 Task: In the Company harvard.edu, schedule a meeting with title: 'Collaborative Discussion', Select date: '28 July, 2023', select start time: 5:00:PM. Add location on call (786) 555-4409 with meeting description: For further discussion on products, kindly join the meeting. Add attendees from company's contact and save.. Logged in from softage.10@softage.net
Action: Mouse moved to (70, 55)
Screenshot: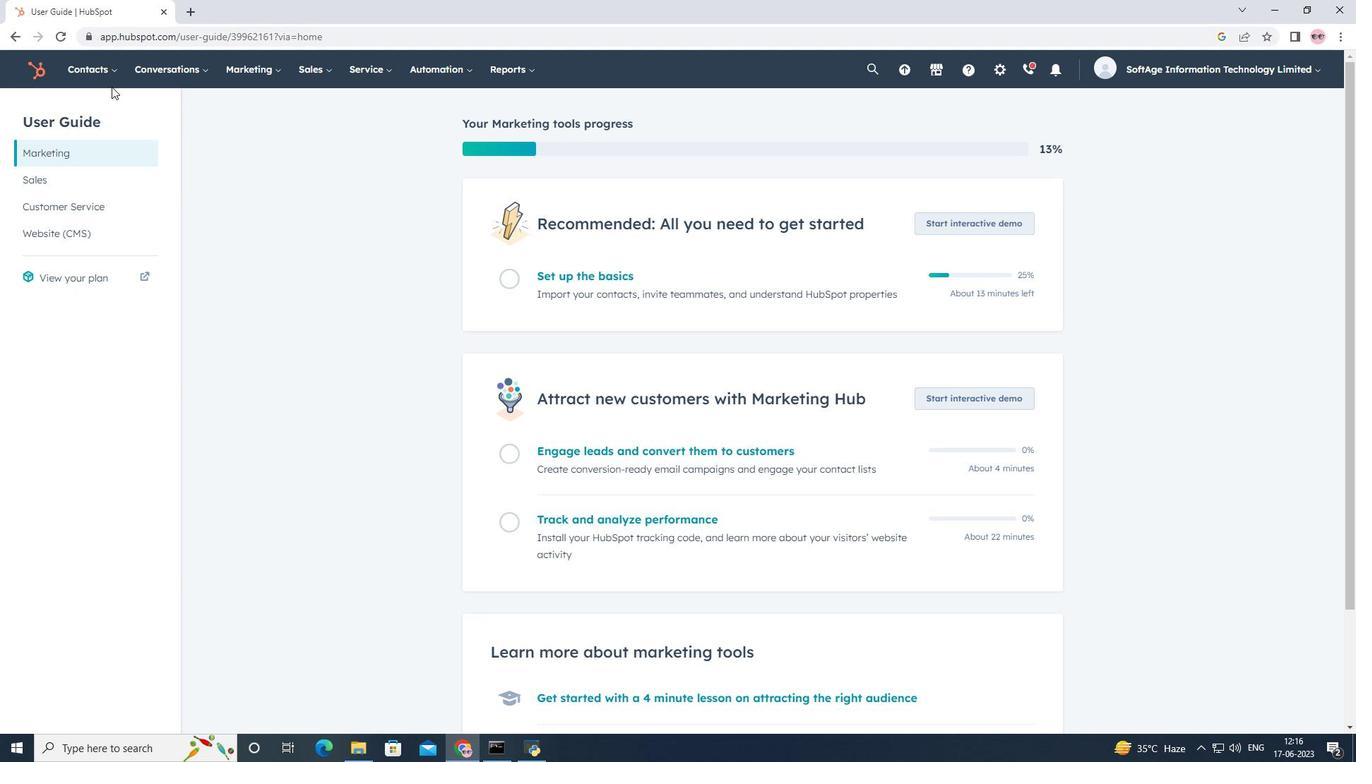 
Action: Mouse pressed left at (70, 55)
Screenshot: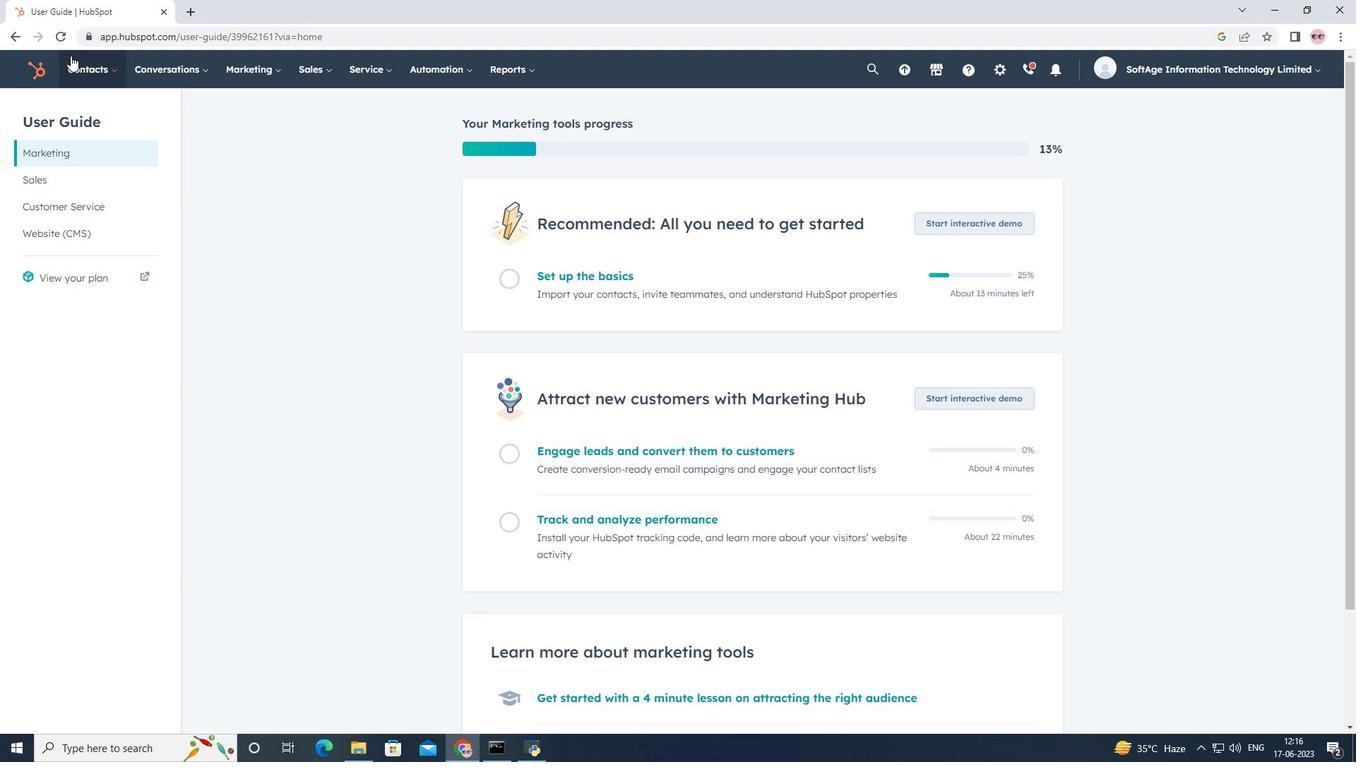 
Action: Mouse moved to (121, 132)
Screenshot: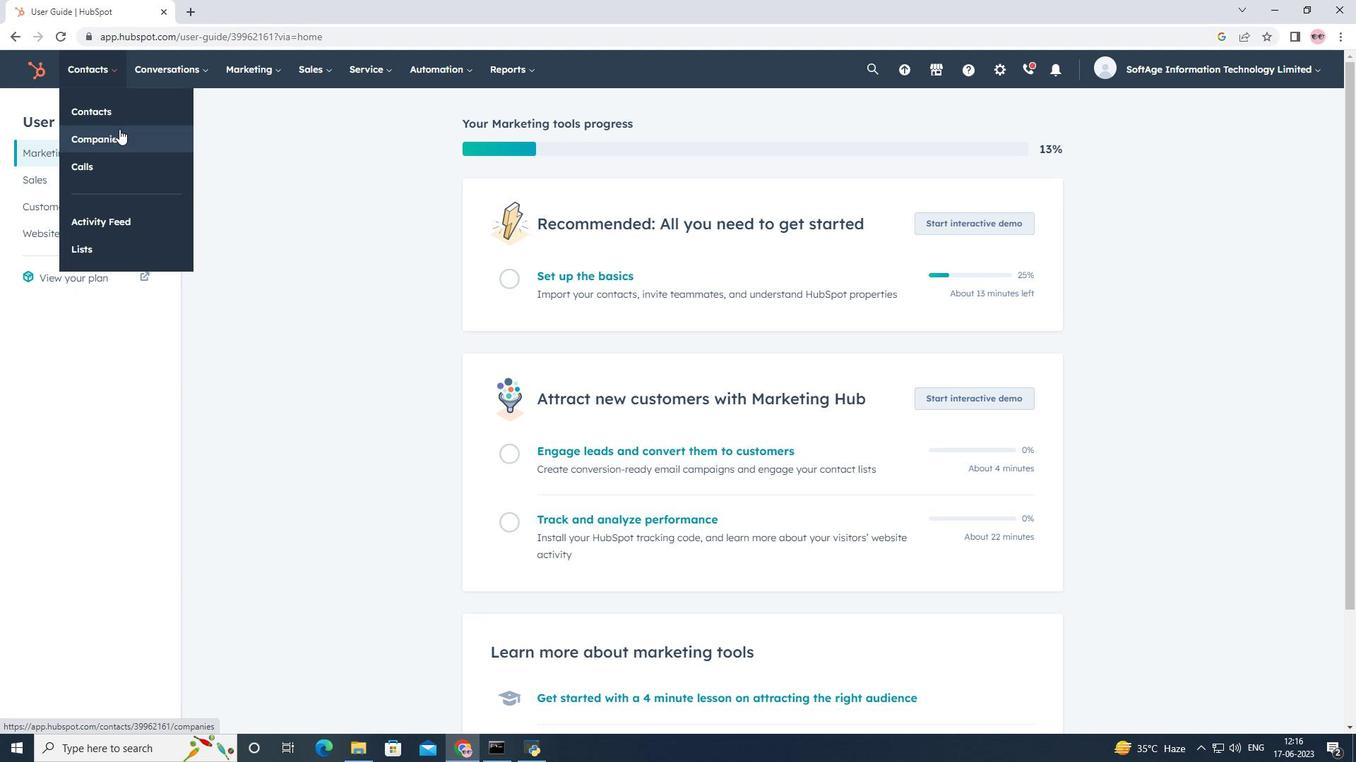 
Action: Mouse pressed left at (121, 132)
Screenshot: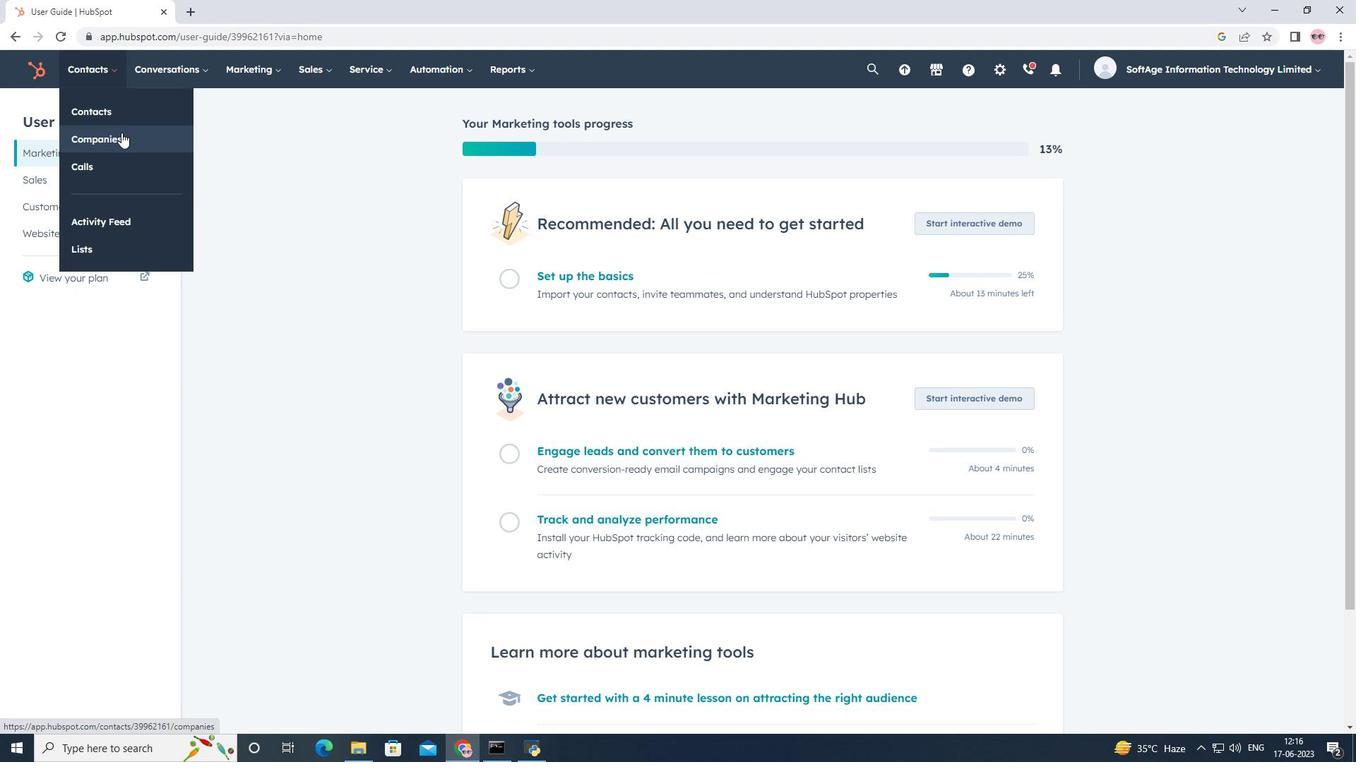 
Action: Mouse moved to (164, 228)
Screenshot: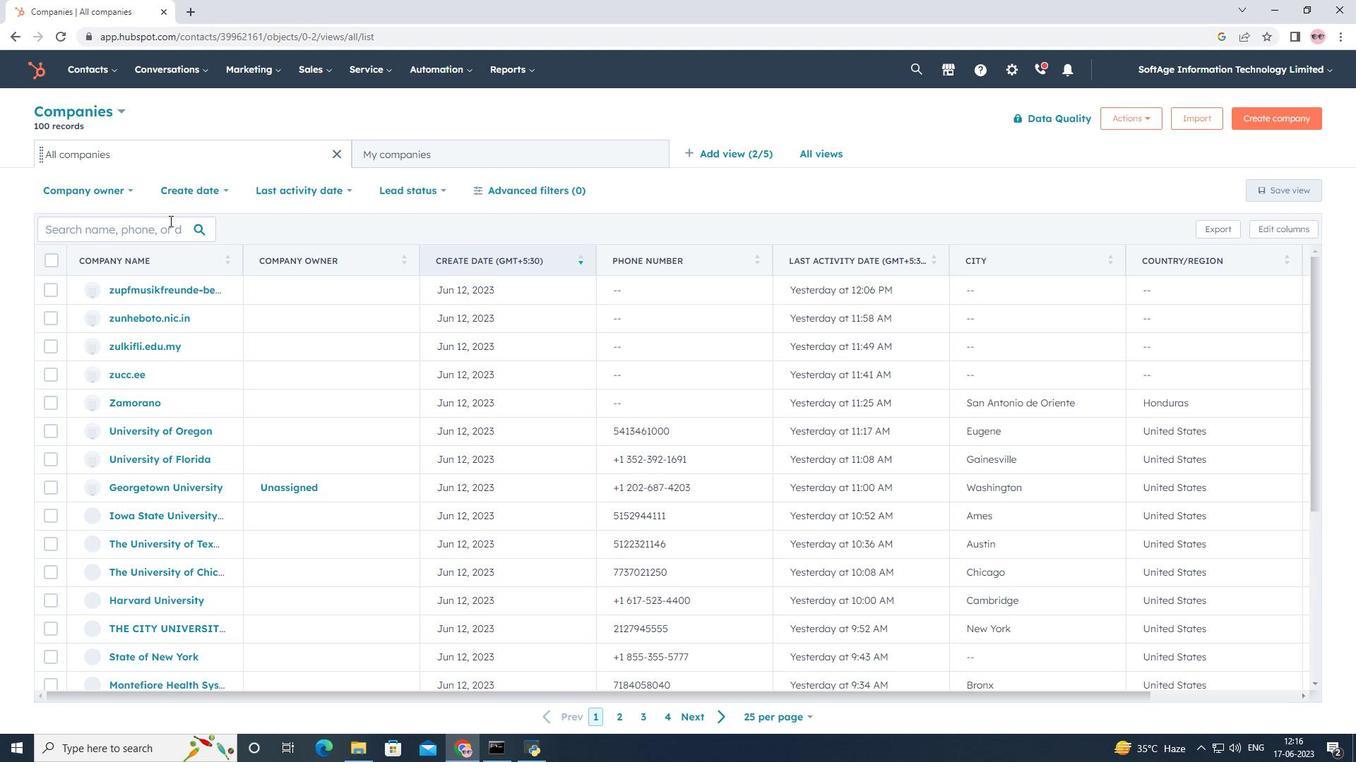 
Action: Mouse pressed left at (164, 228)
Screenshot: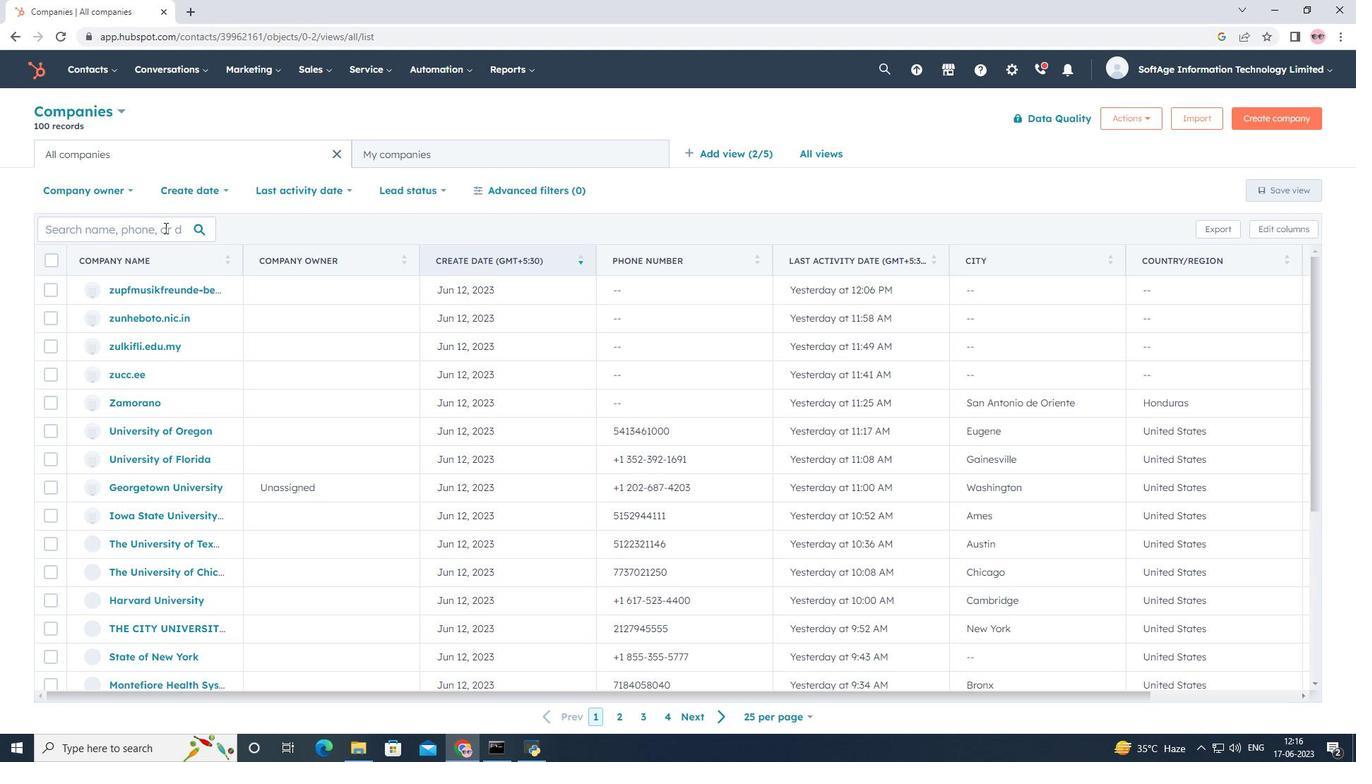 
Action: Key pressed harvard.edu
Screenshot: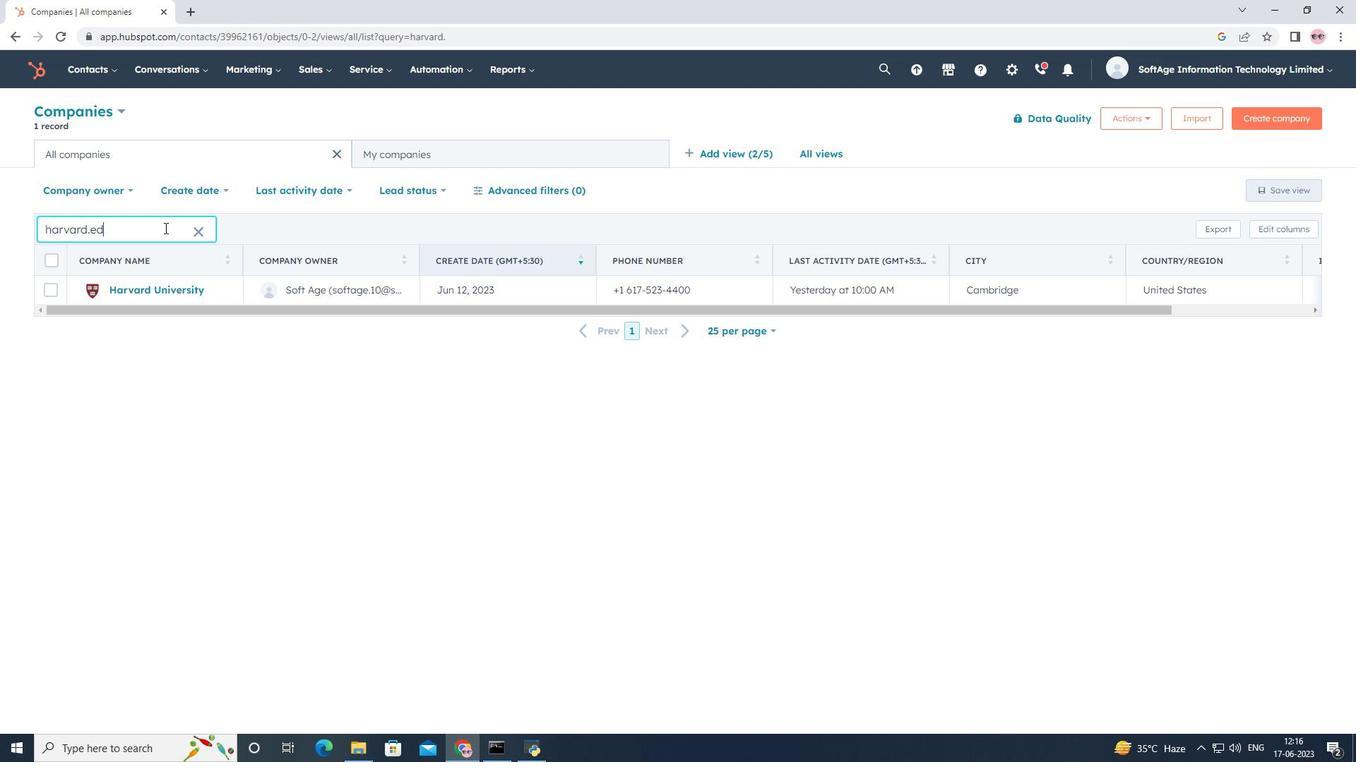 
Action: Mouse moved to (134, 288)
Screenshot: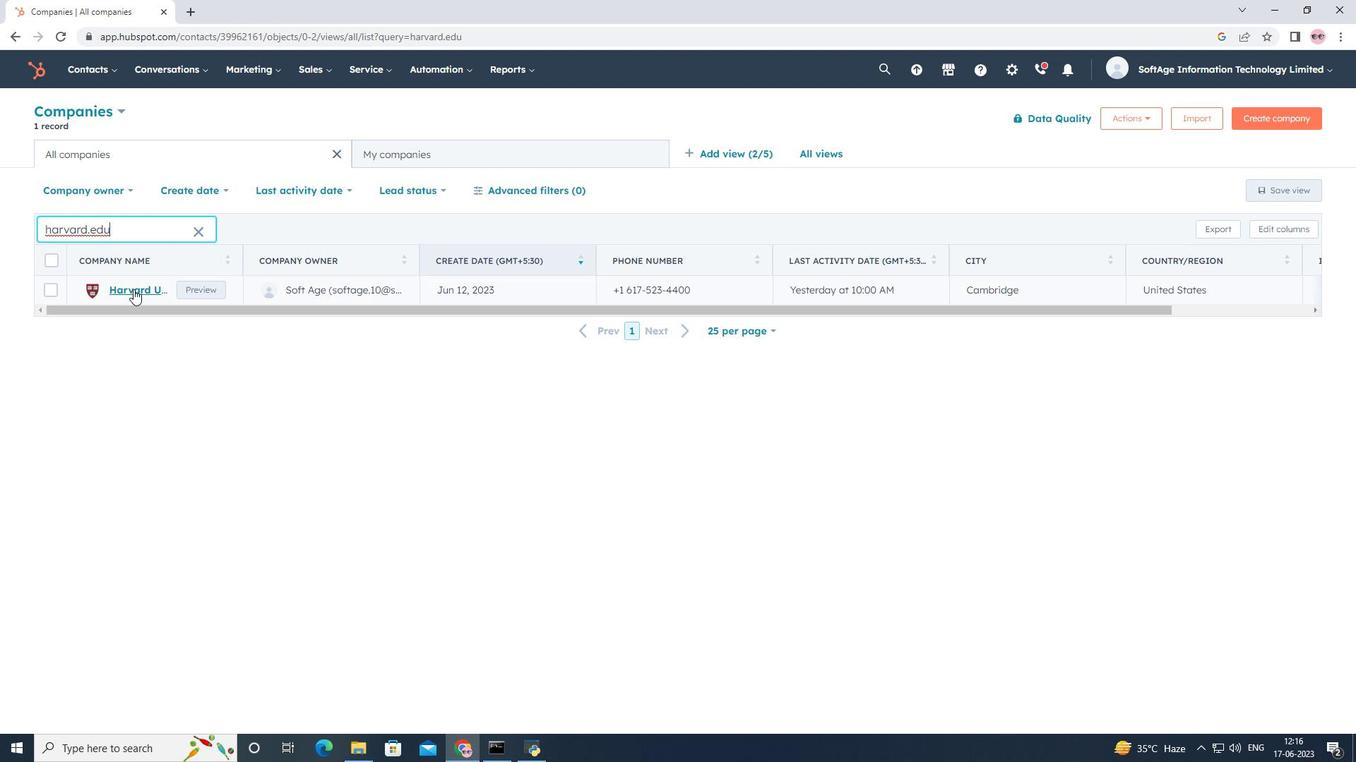 
Action: Mouse pressed left at (134, 288)
Screenshot: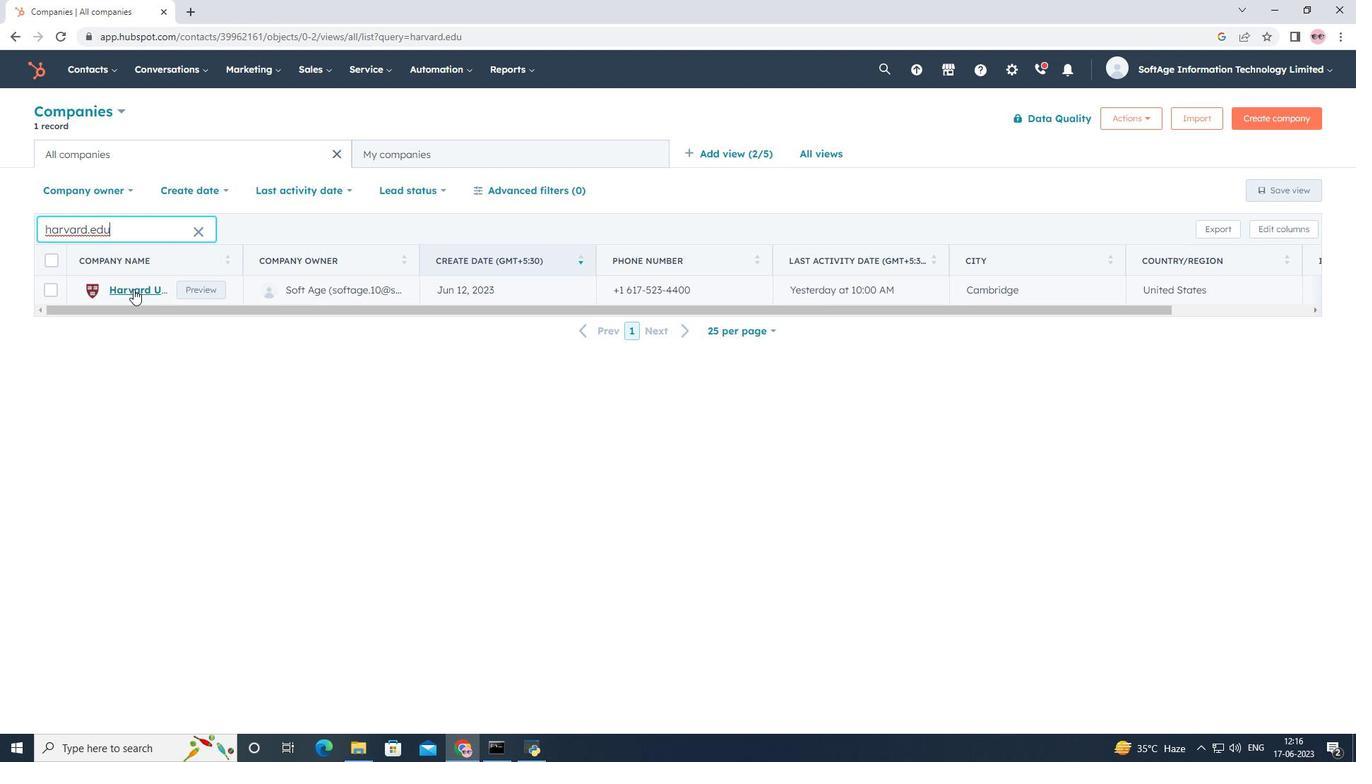 
Action: Mouse moved to (224, 233)
Screenshot: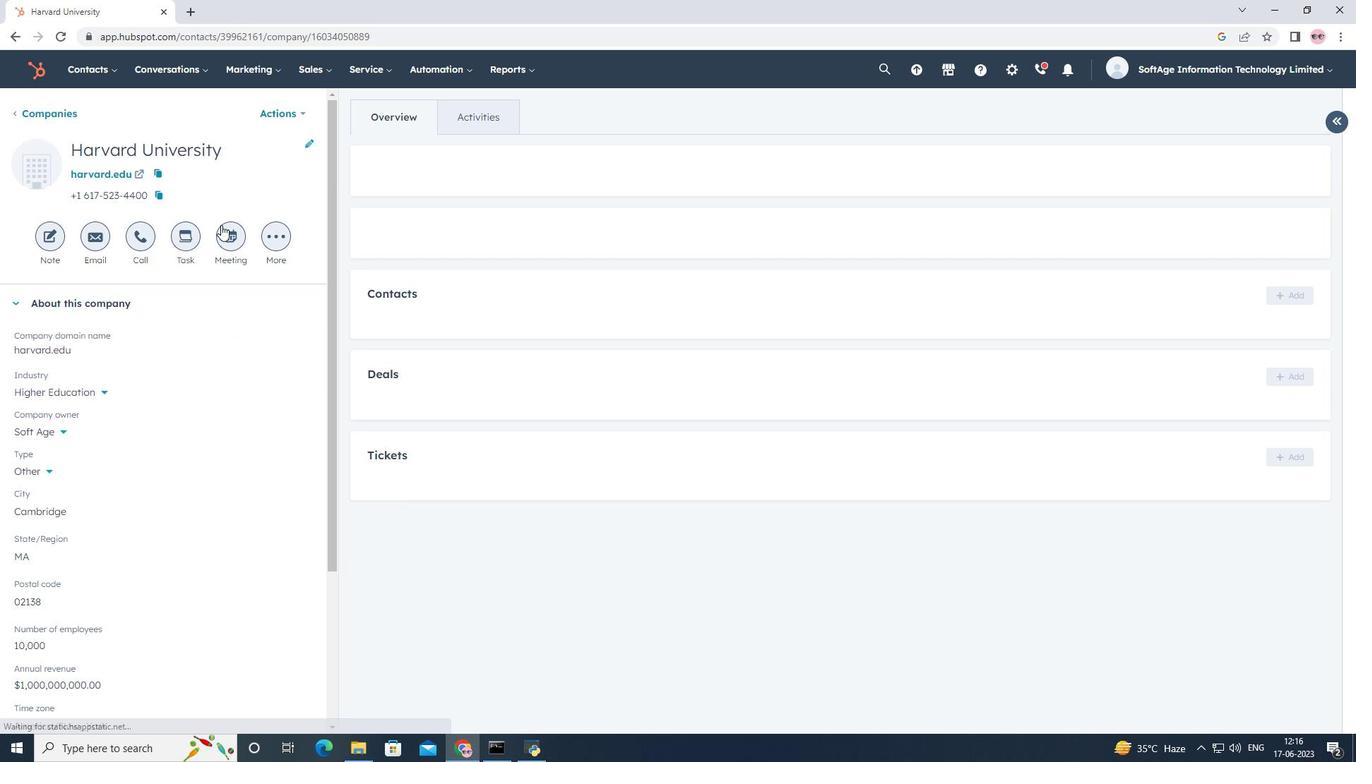 
Action: Mouse pressed left at (224, 233)
Screenshot: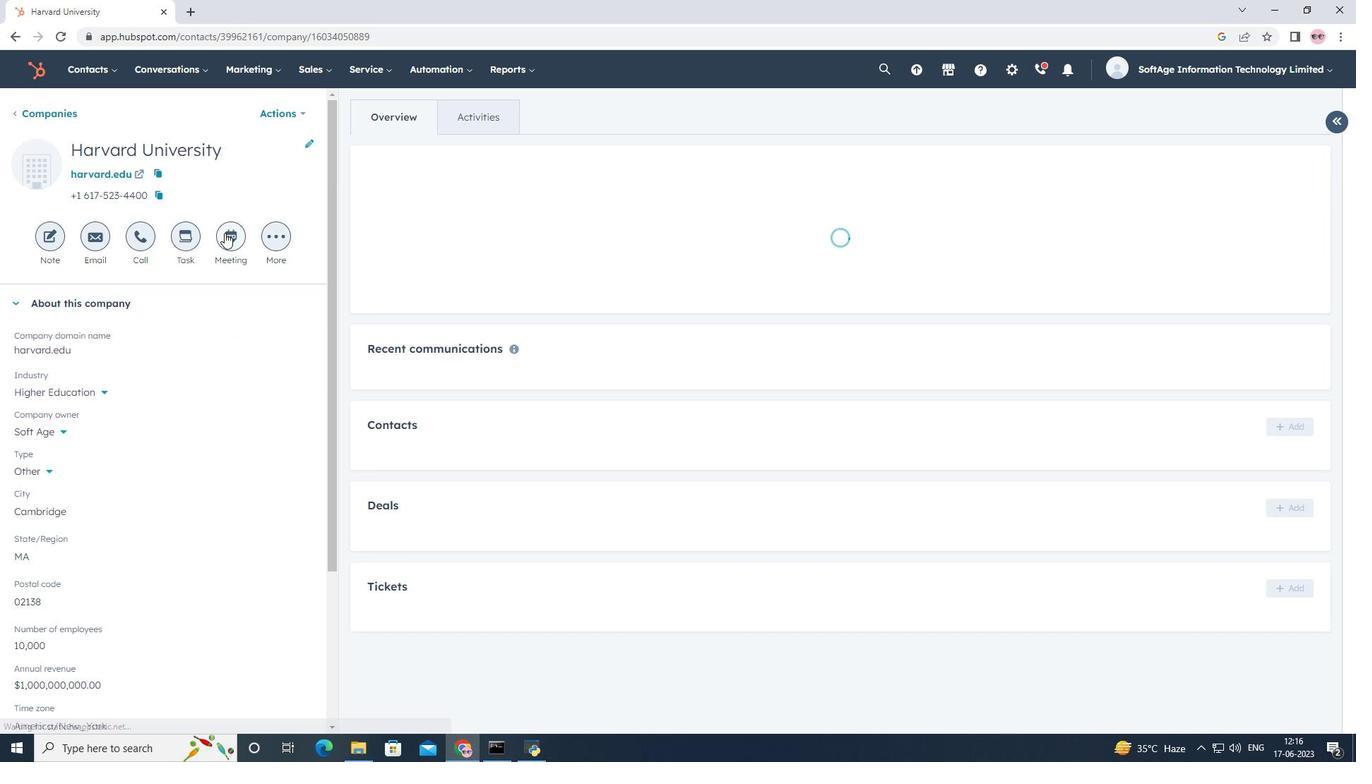
Action: Mouse moved to (308, 215)
Screenshot: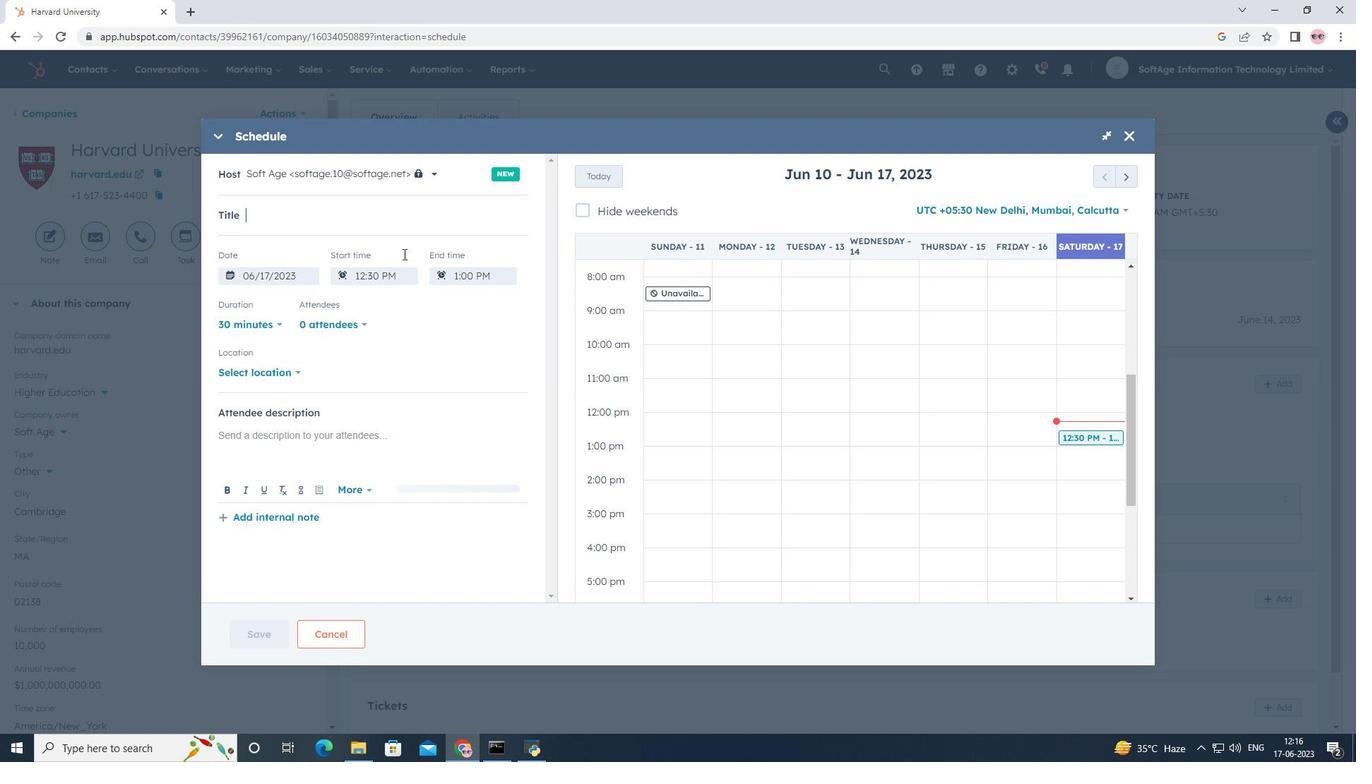 
Action: Mouse pressed left at (308, 215)
Screenshot: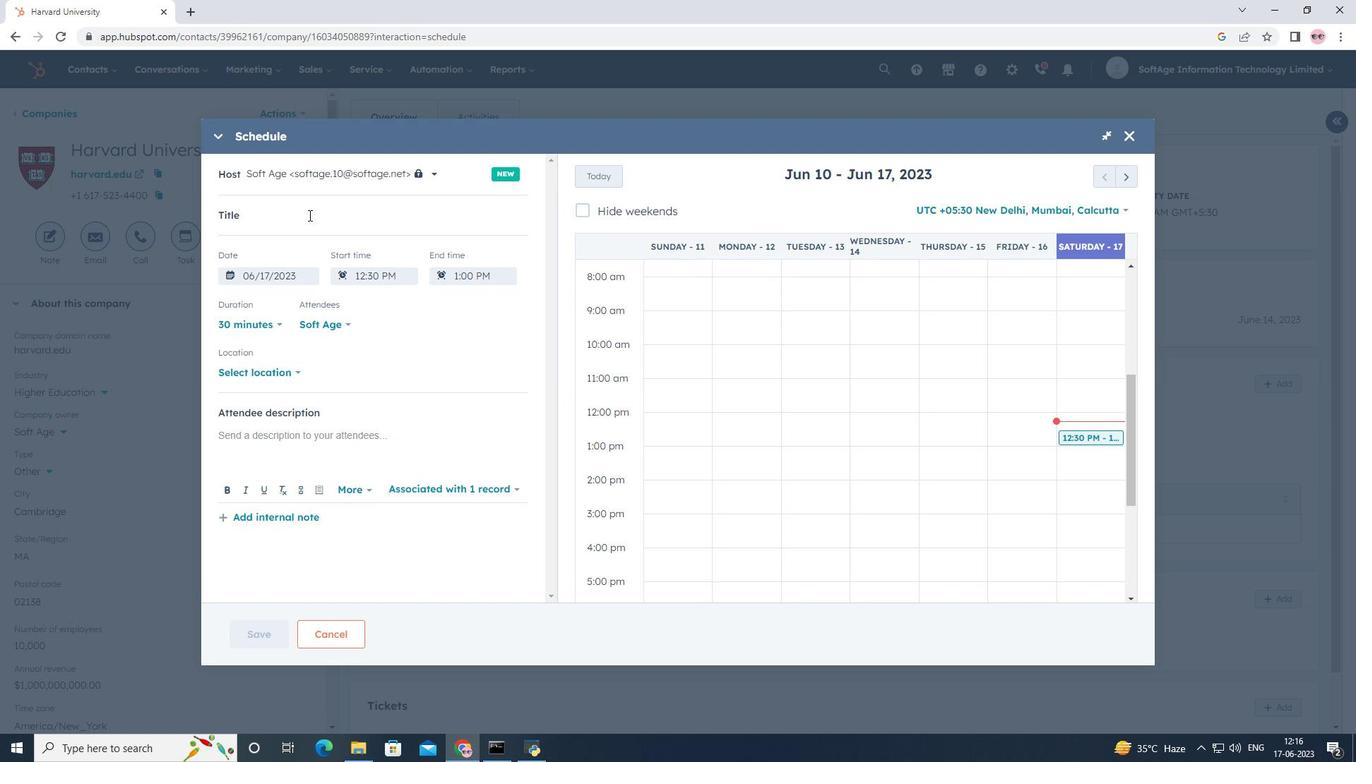 
Action: Key pressed <Key.shift><Key.shift>Collaborative<Key.space><Key.shift>Discussion
Screenshot: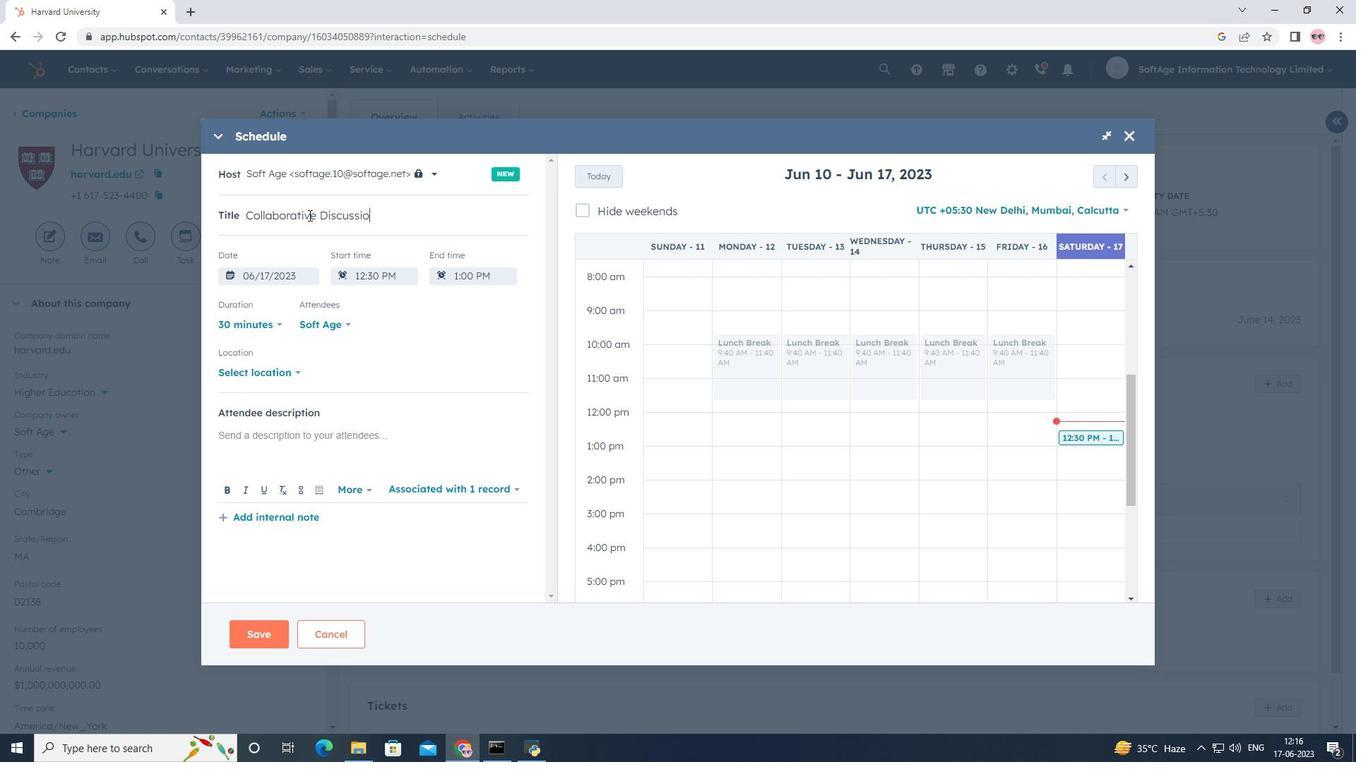 
Action: Mouse moved to (1130, 173)
Screenshot: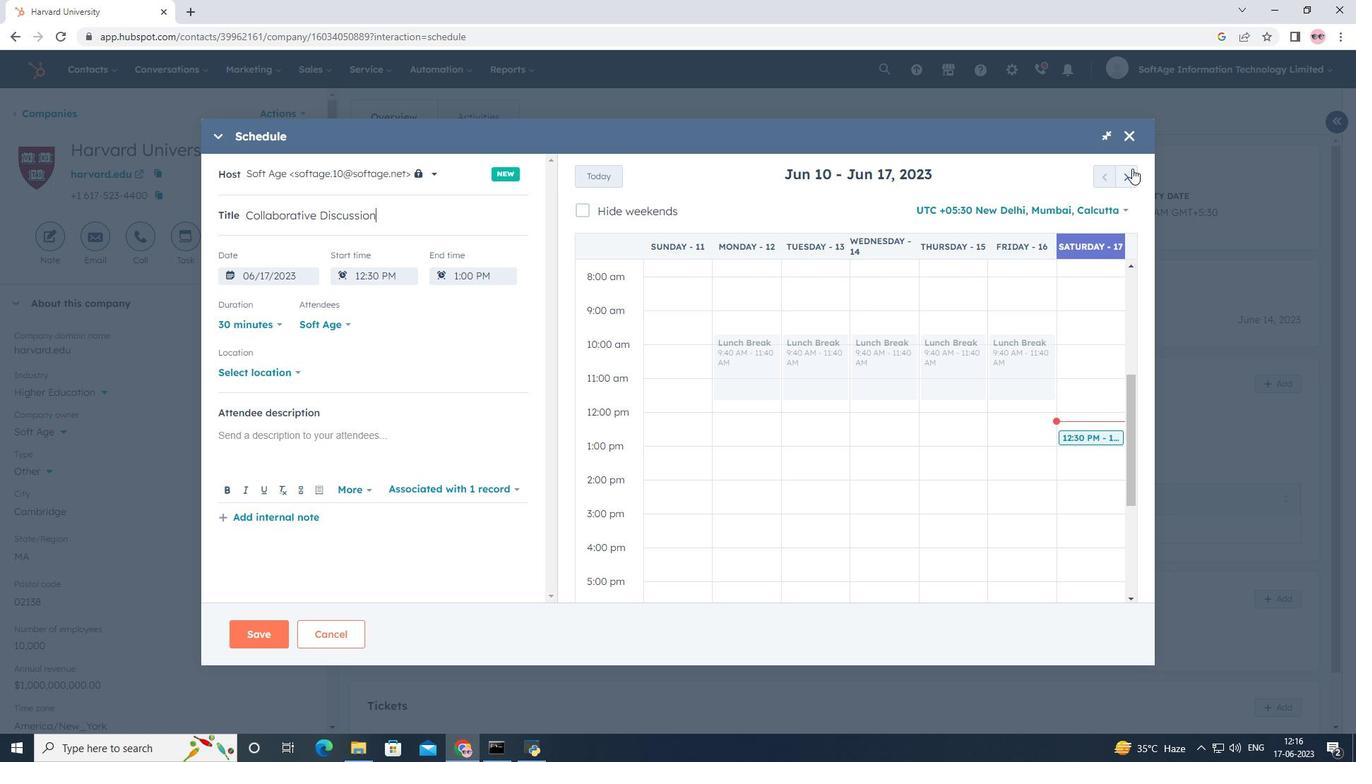 
Action: Mouse pressed left at (1130, 173)
Screenshot: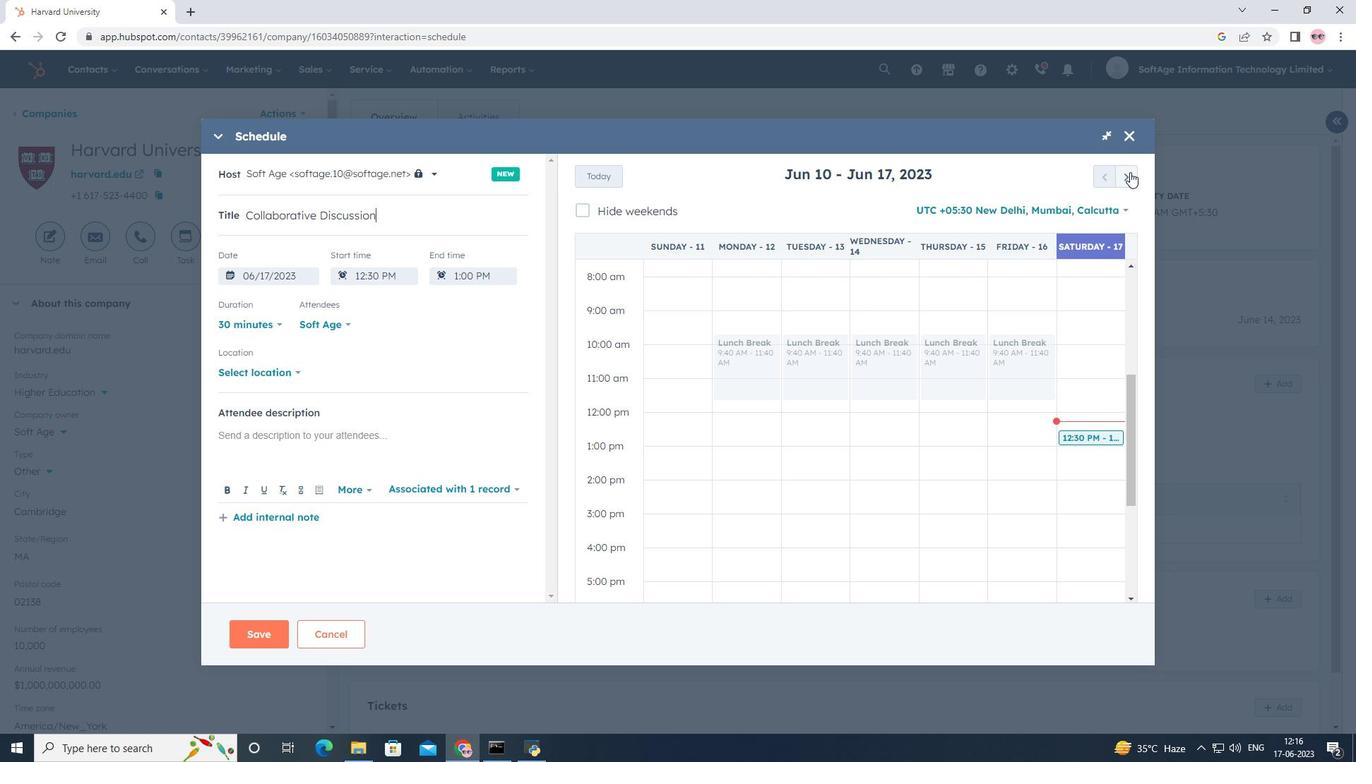 
Action: Mouse pressed left at (1130, 173)
Screenshot: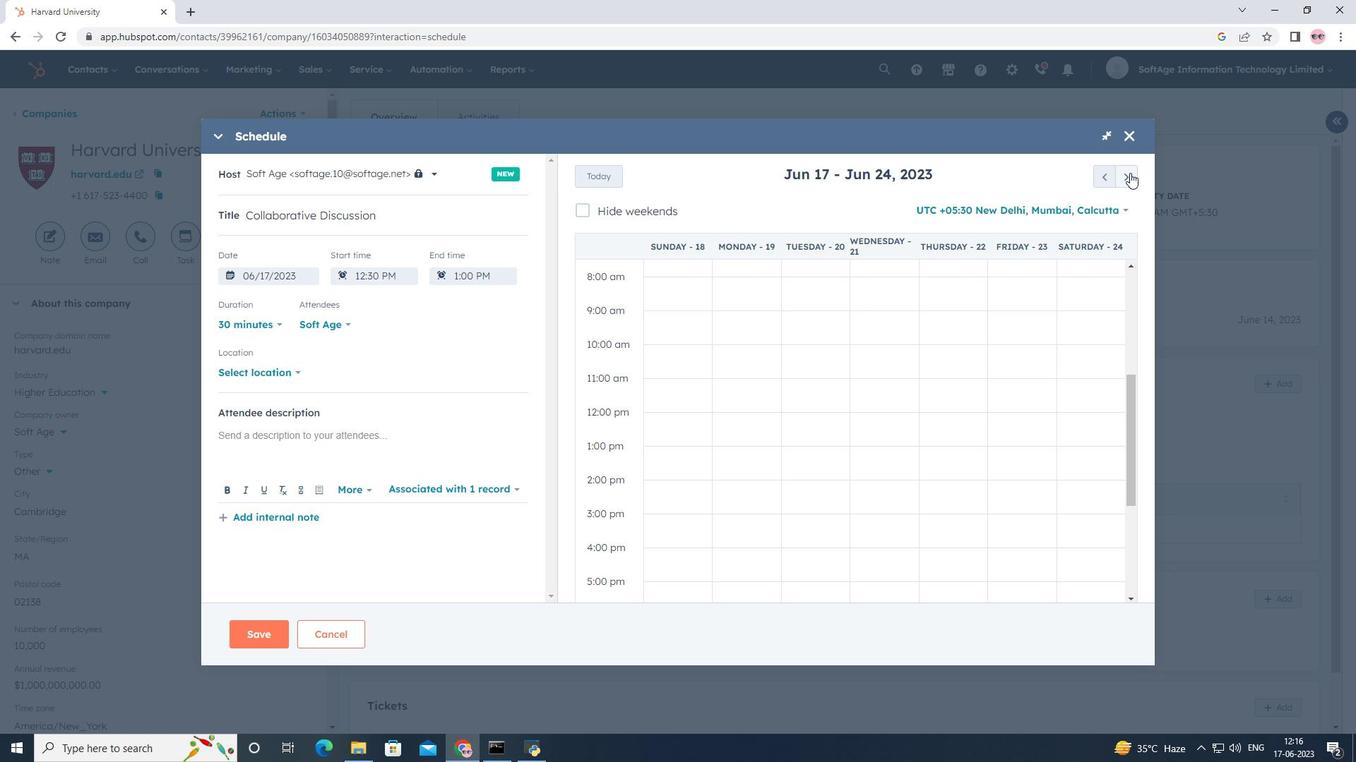 
Action: Mouse pressed left at (1130, 173)
Screenshot: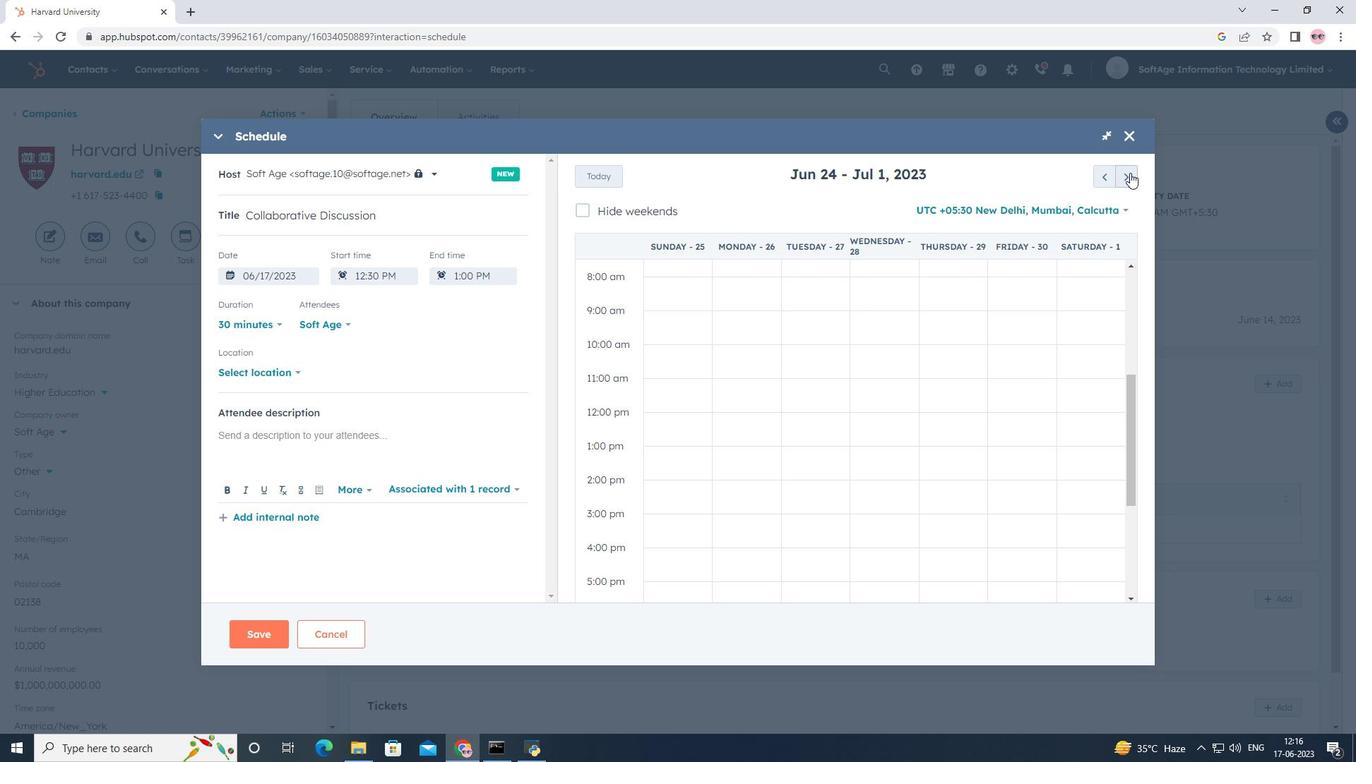 
Action: Mouse pressed left at (1130, 173)
Screenshot: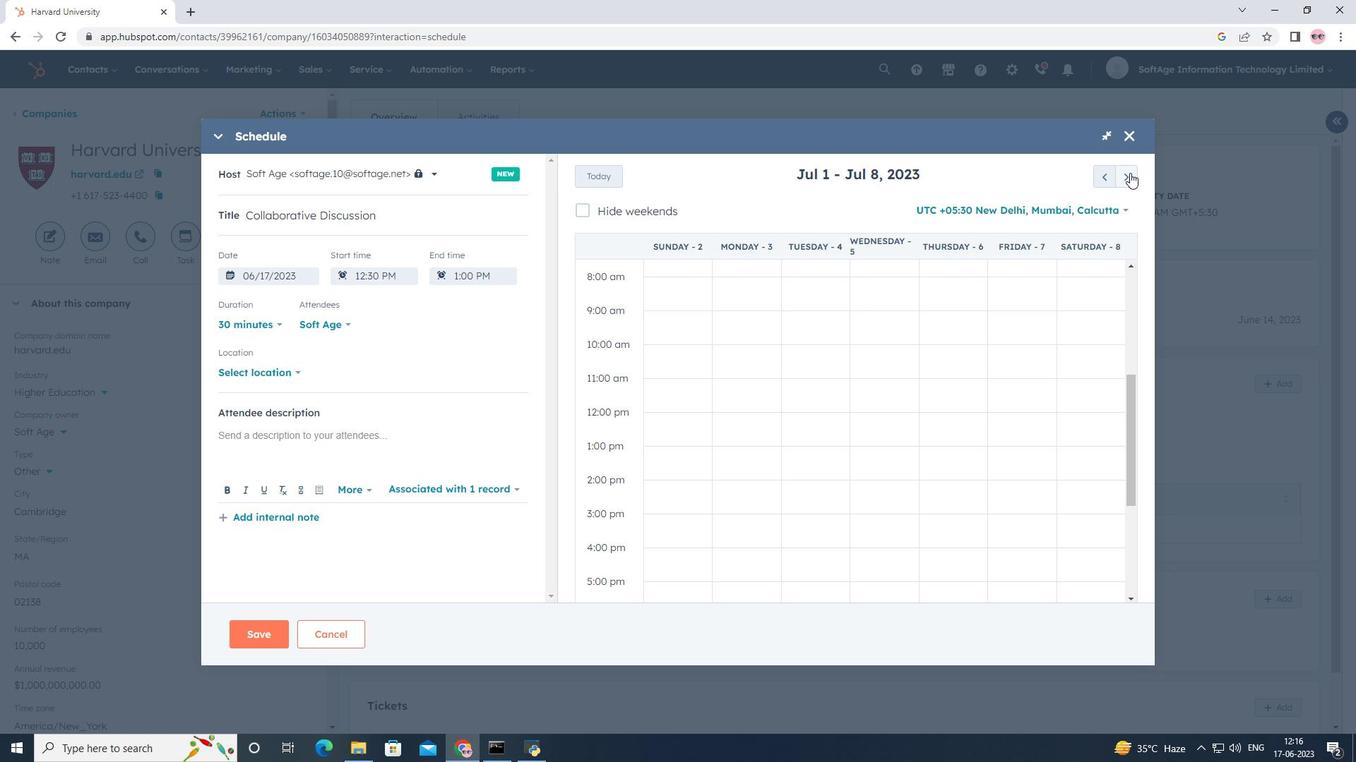 
Action: Mouse pressed left at (1130, 173)
Screenshot: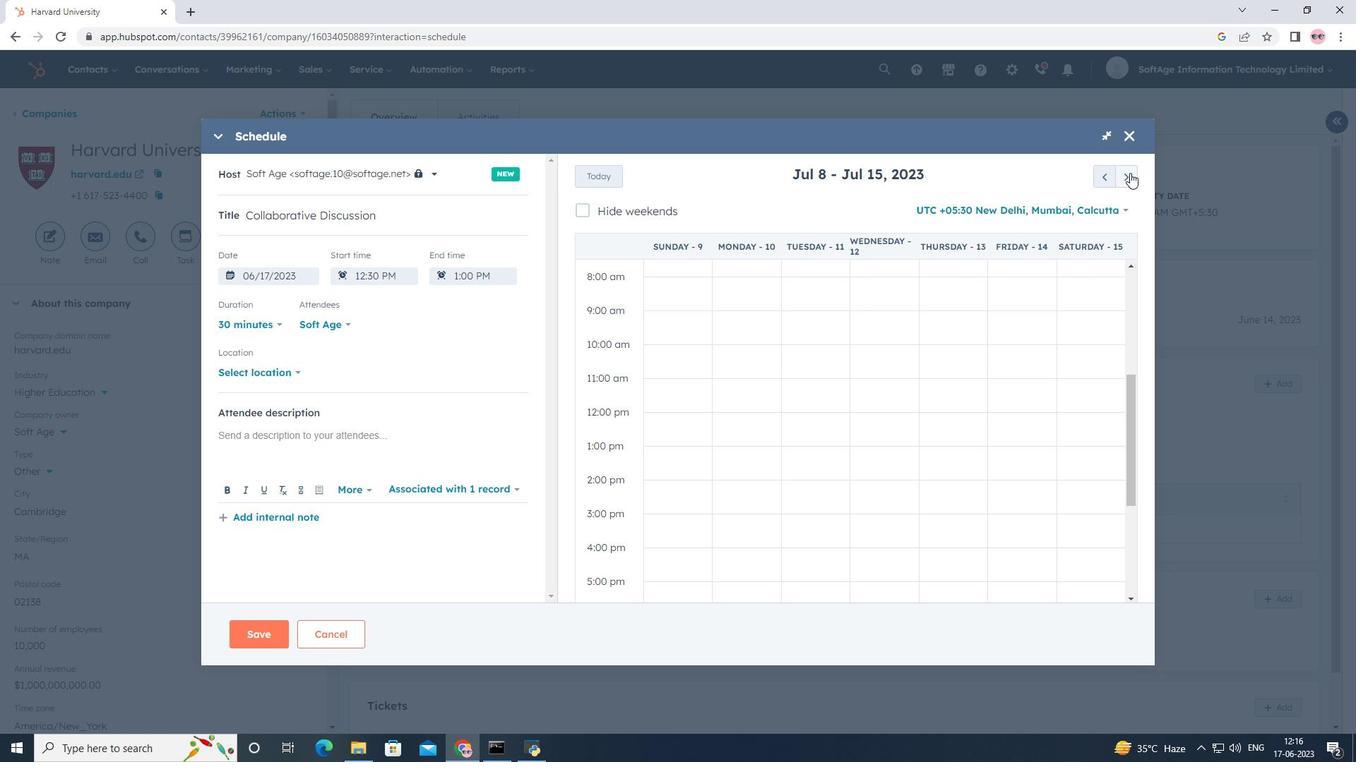
Action: Mouse pressed left at (1130, 173)
Screenshot: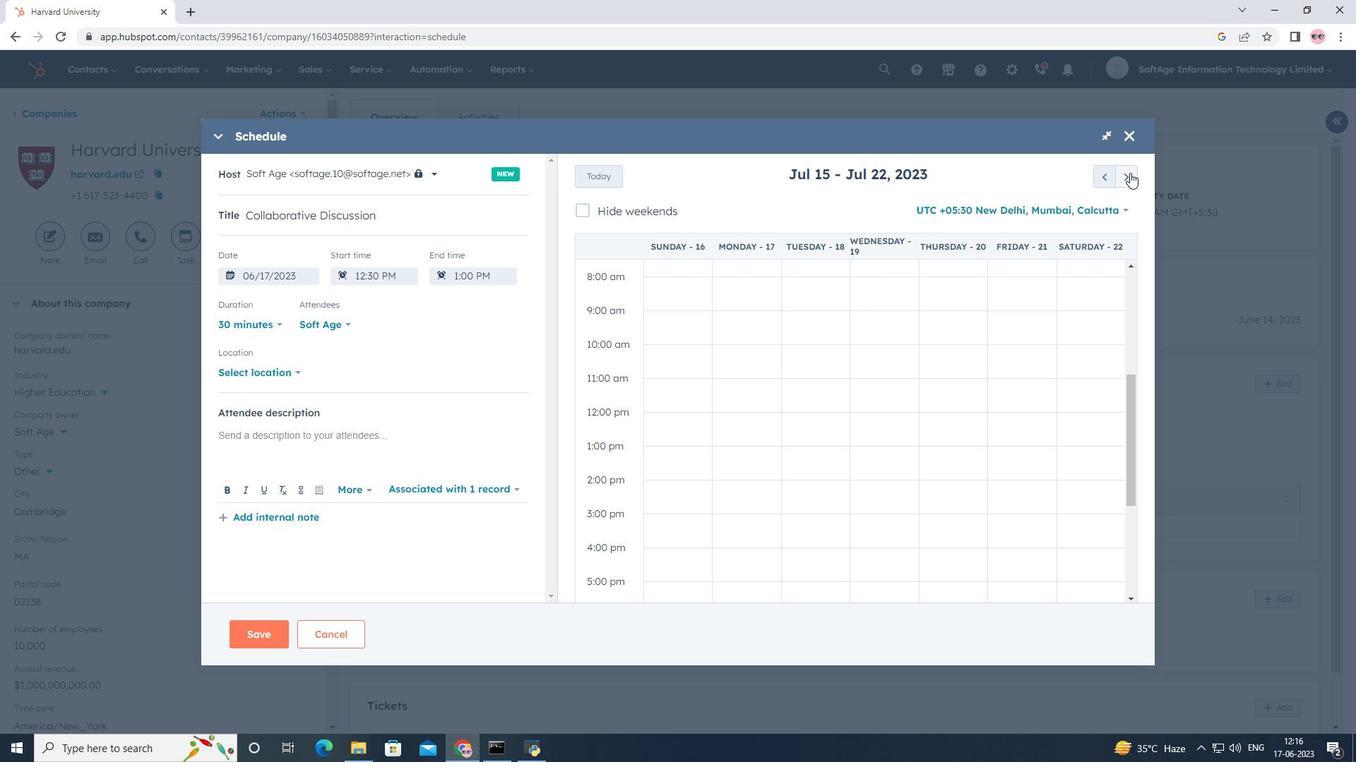 
Action: Mouse moved to (1001, 591)
Screenshot: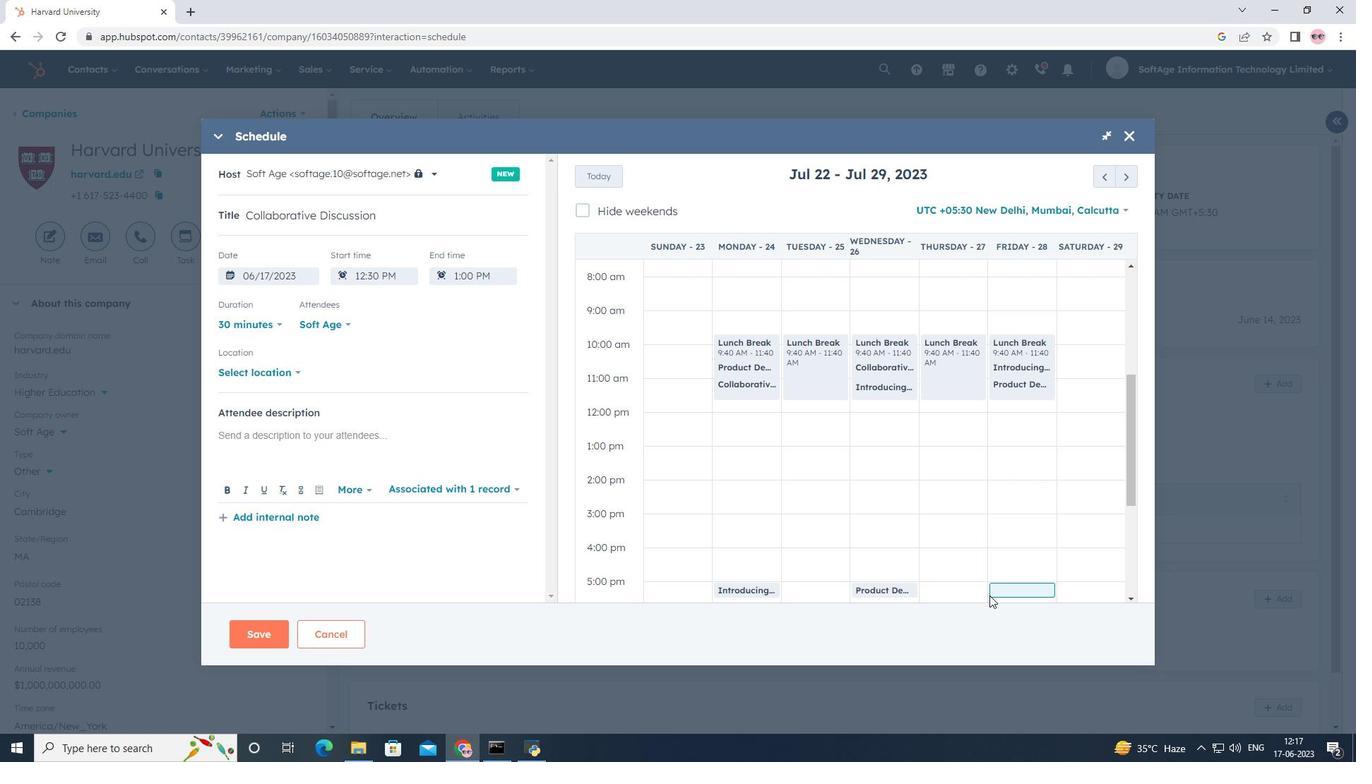 
Action: Mouse pressed left at (1001, 591)
Screenshot: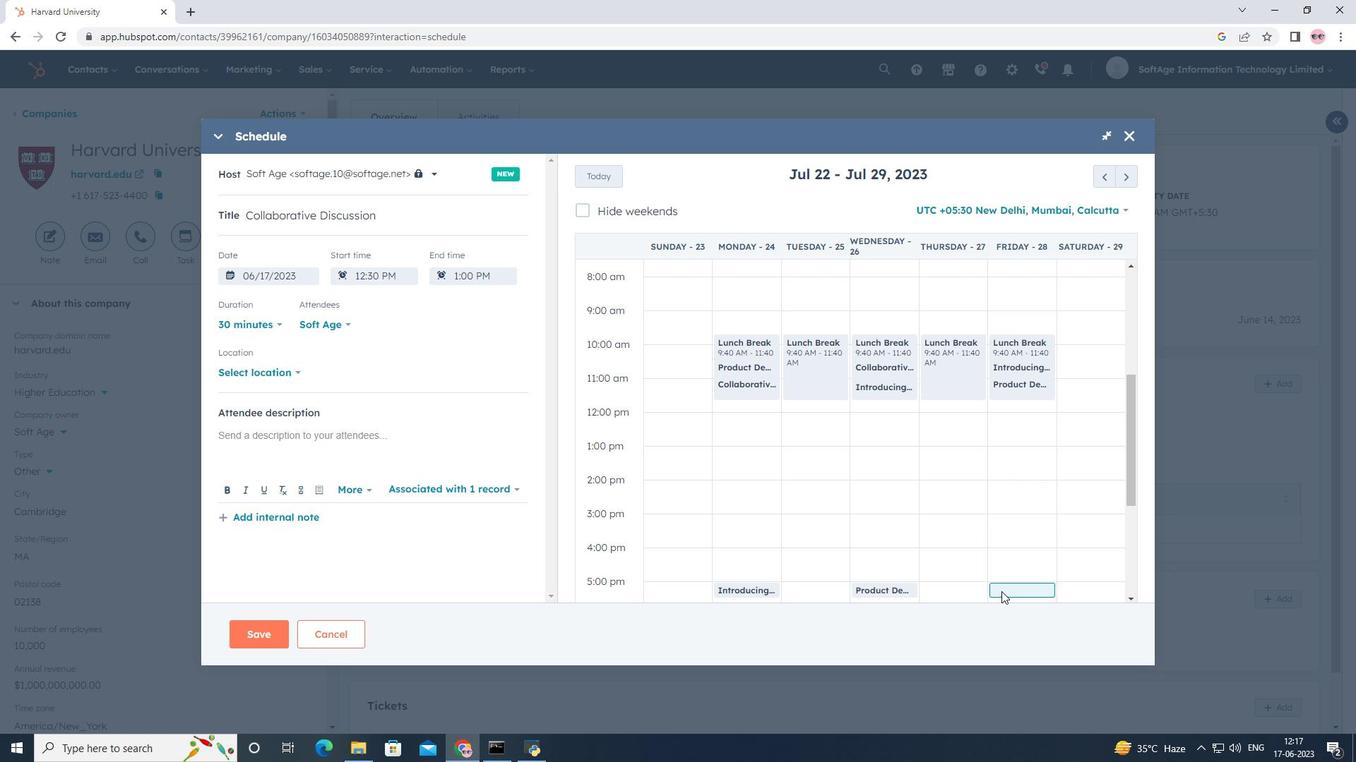 
Action: Mouse moved to (276, 372)
Screenshot: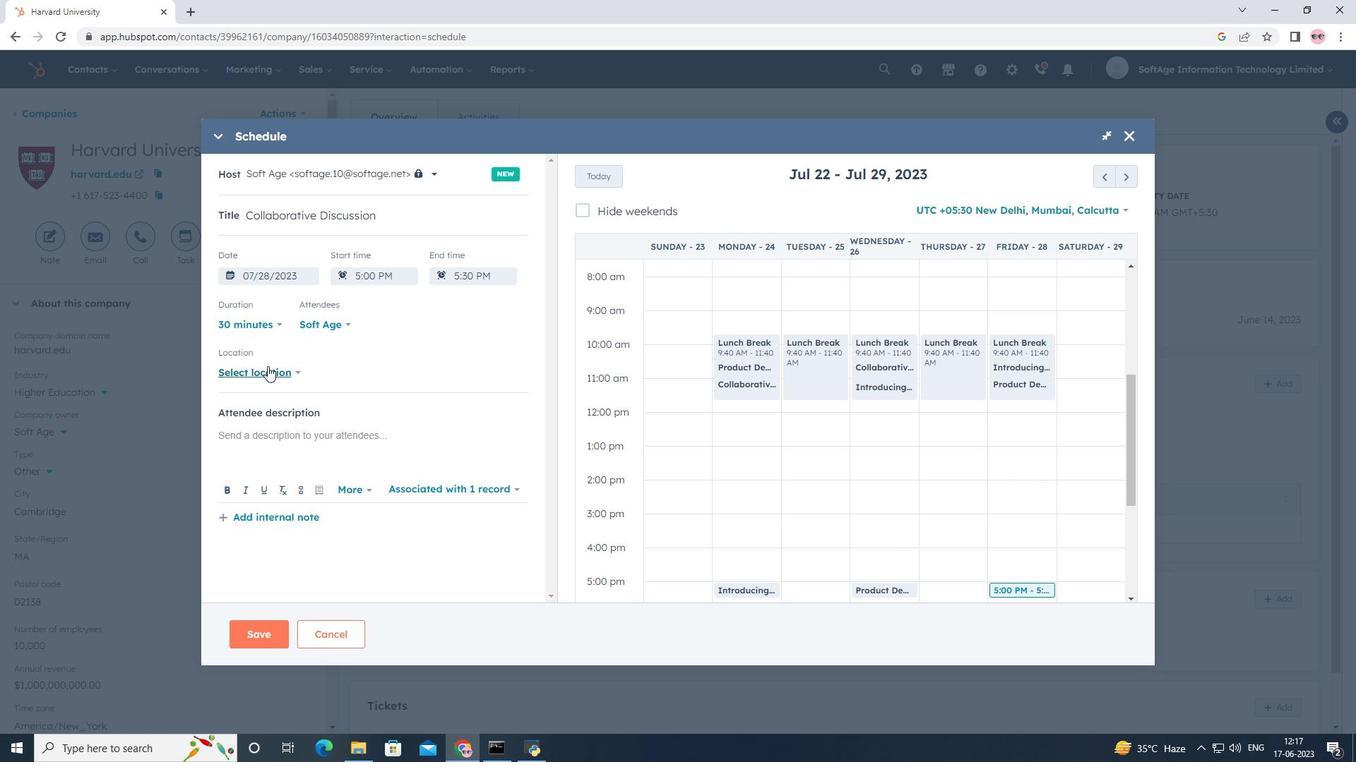
Action: Mouse pressed left at (276, 372)
Screenshot: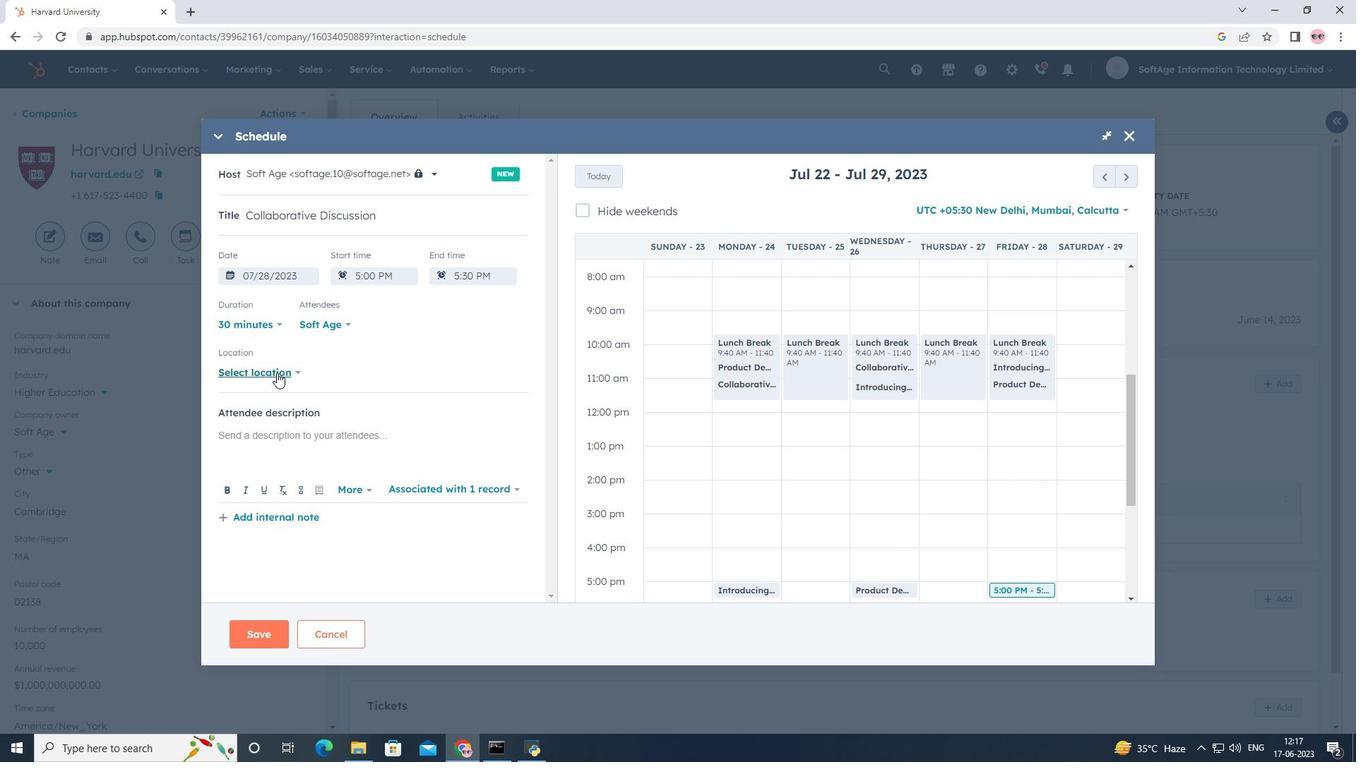
Action: Mouse moved to (373, 318)
Screenshot: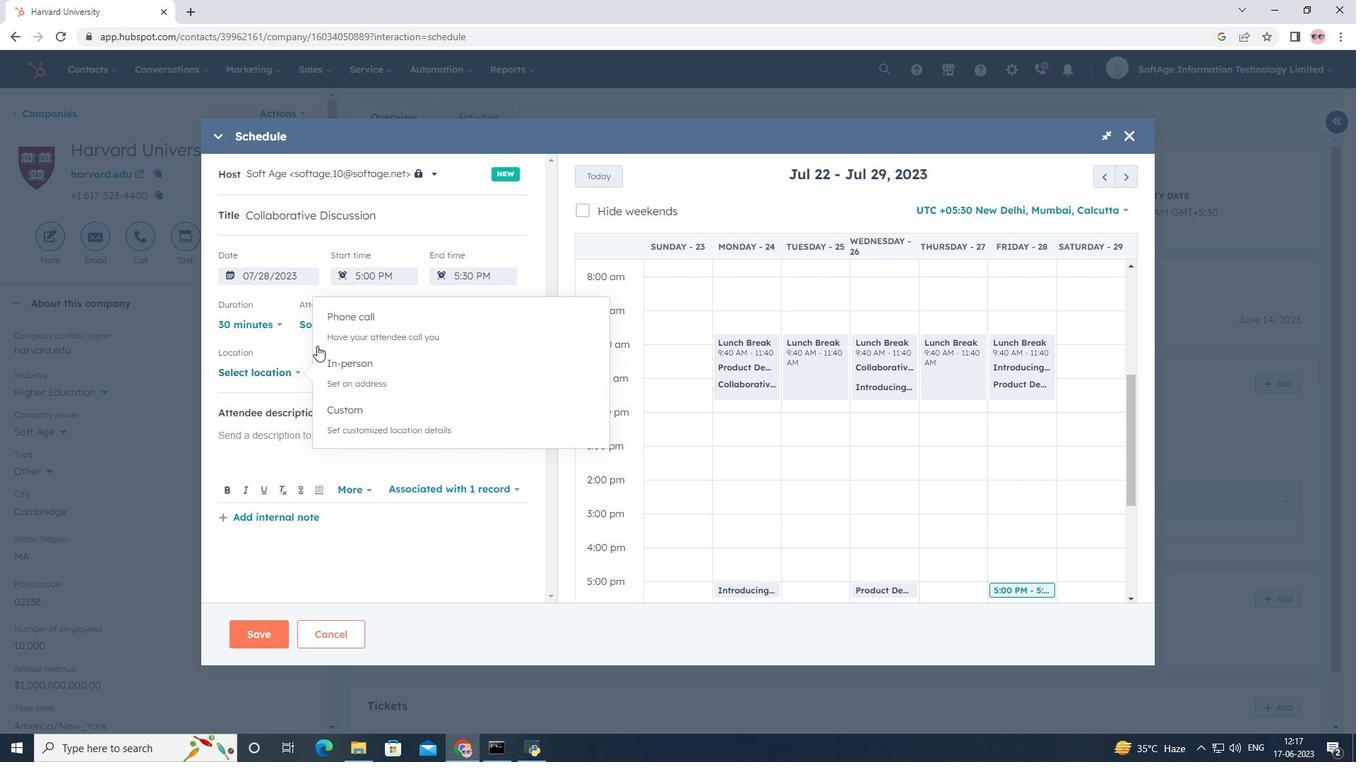 
Action: Mouse pressed left at (373, 318)
Screenshot: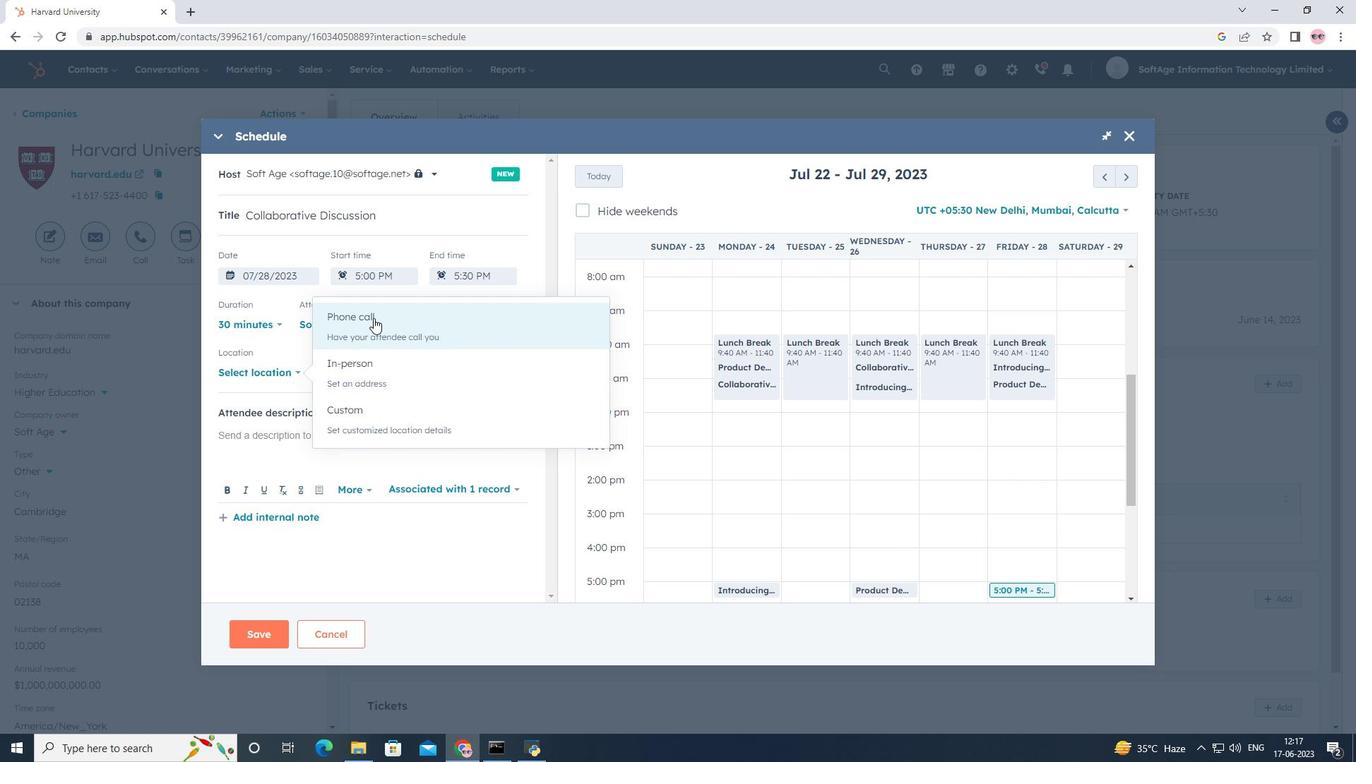 
Action: Mouse moved to (329, 376)
Screenshot: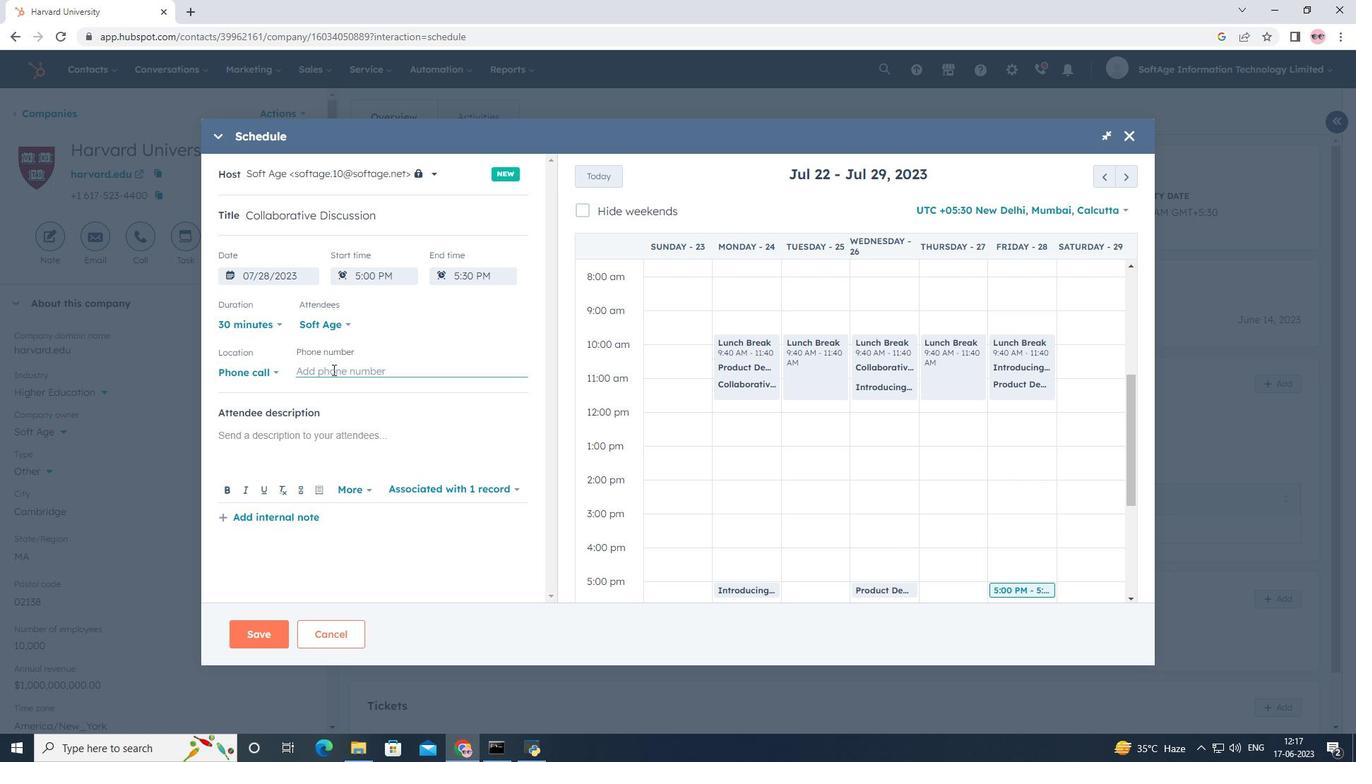 
Action: Mouse pressed left at (329, 376)
Screenshot: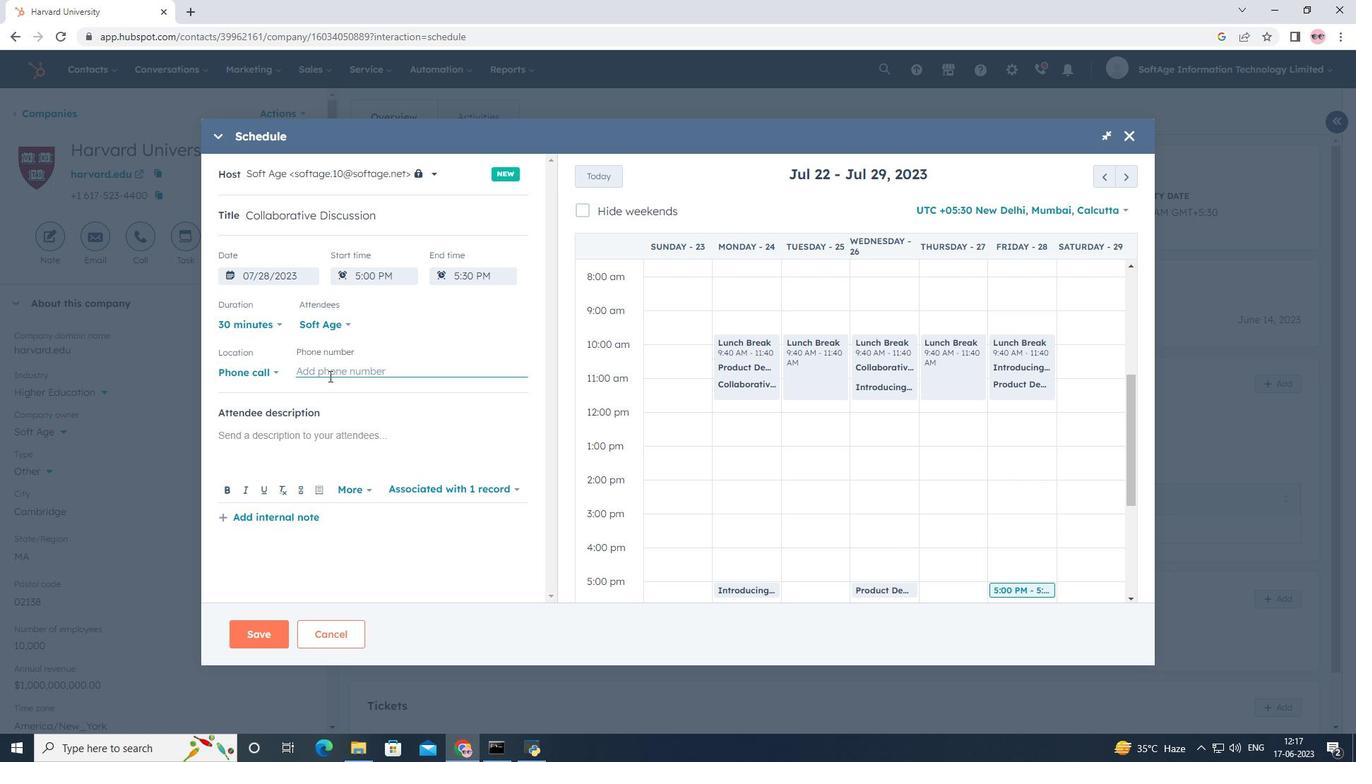 
Action: Key pressed <Key.shift><Key.shift><Key.shift><Key.shift><Key.shift><Key.shift><Key.shift><Key.shift><Key.shift><Key.shift><Key.shift><Key.shift>(786<Key.shift>)<Key.space>555-<Key.space><Key.backspace>4409
Screenshot: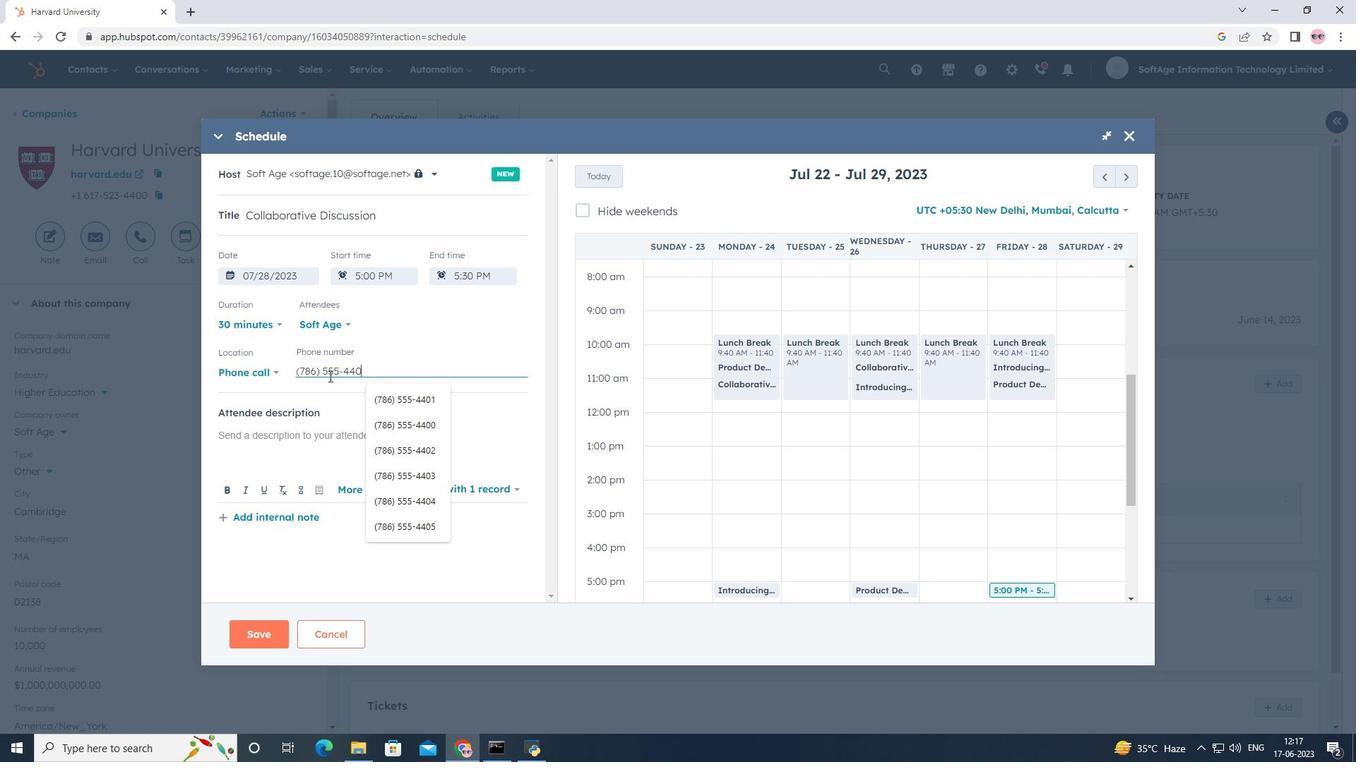 
Action: Mouse moved to (351, 435)
Screenshot: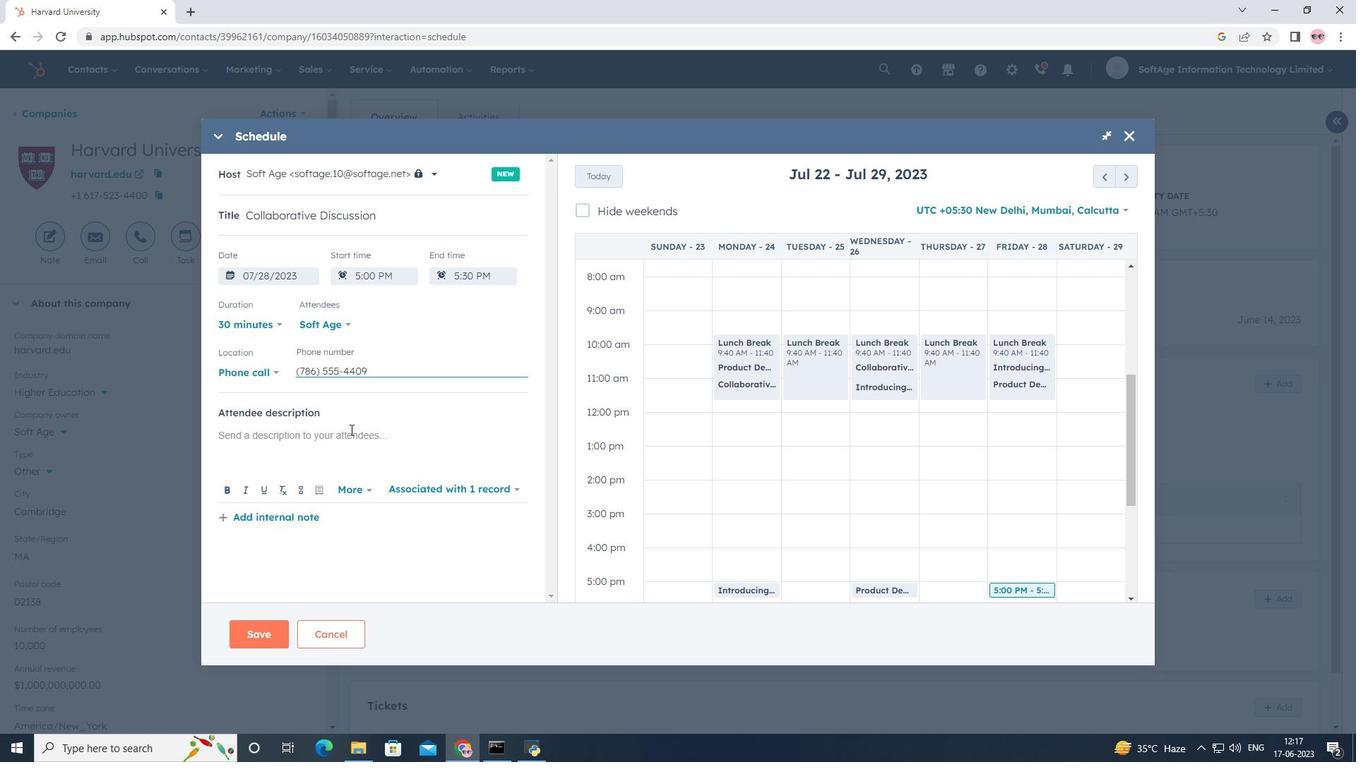 
Action: Mouse pressed left at (351, 435)
Screenshot: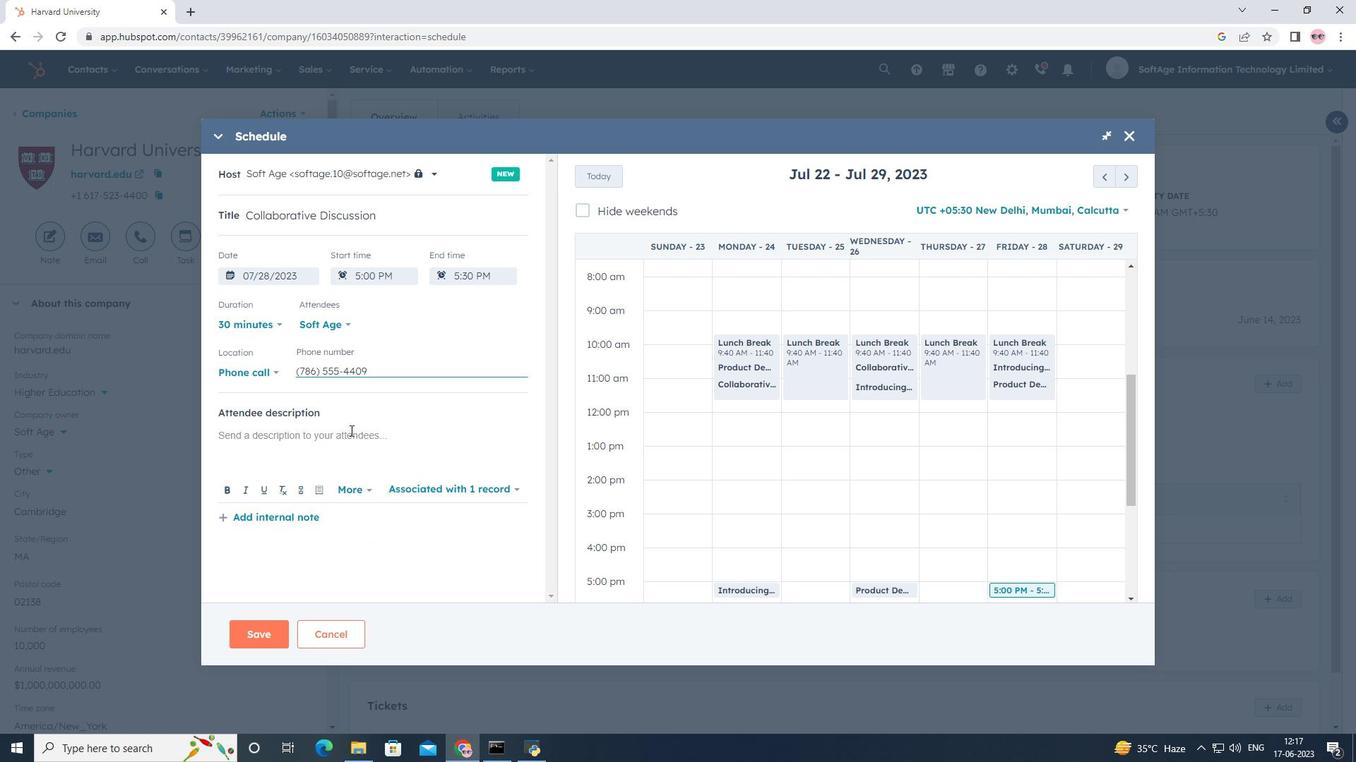 
Action: Key pressed <Key.shift>For<Key.space>further<Key.space>discussion<Key.space>on<Key.space>products,<Key.space>kindly<Key.space>join<Key.space>the<Key.space>meeting.
Screenshot: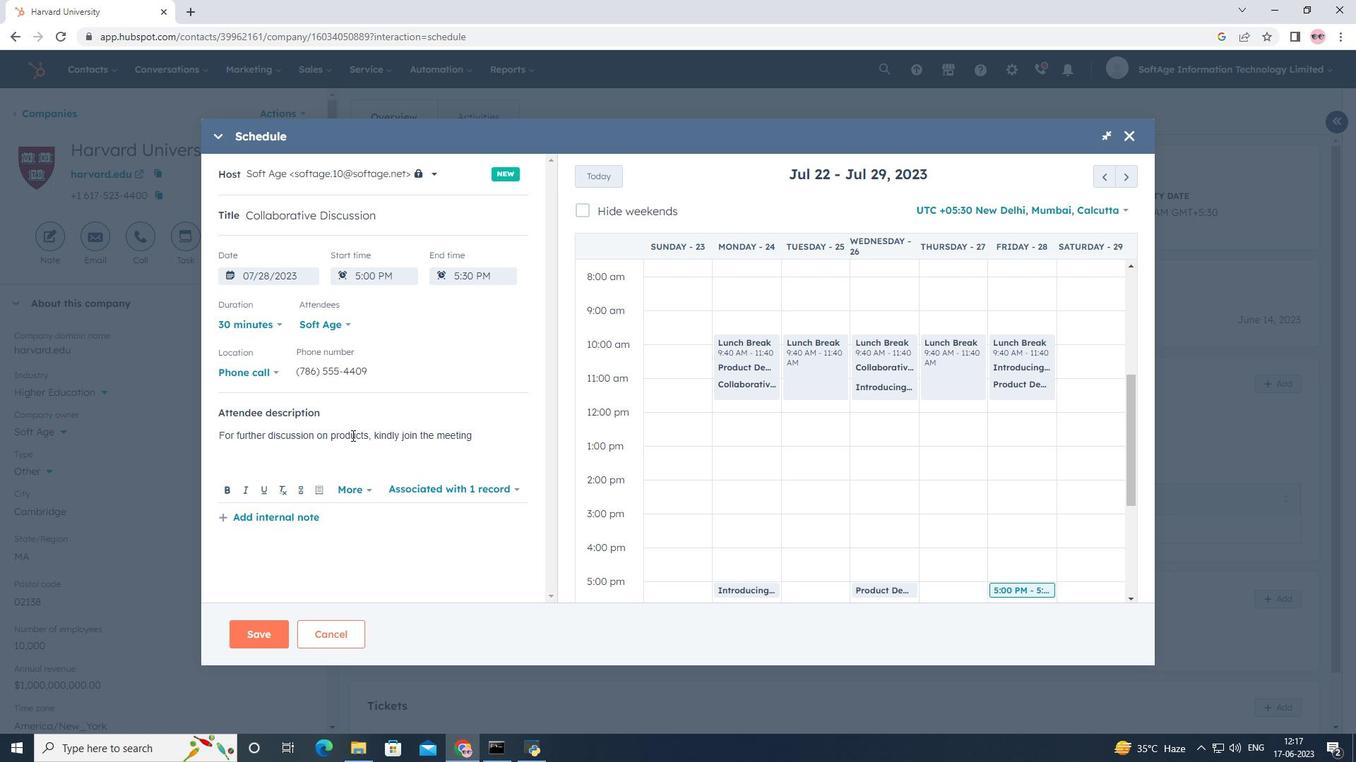 
Action: Mouse moved to (426, 490)
Screenshot: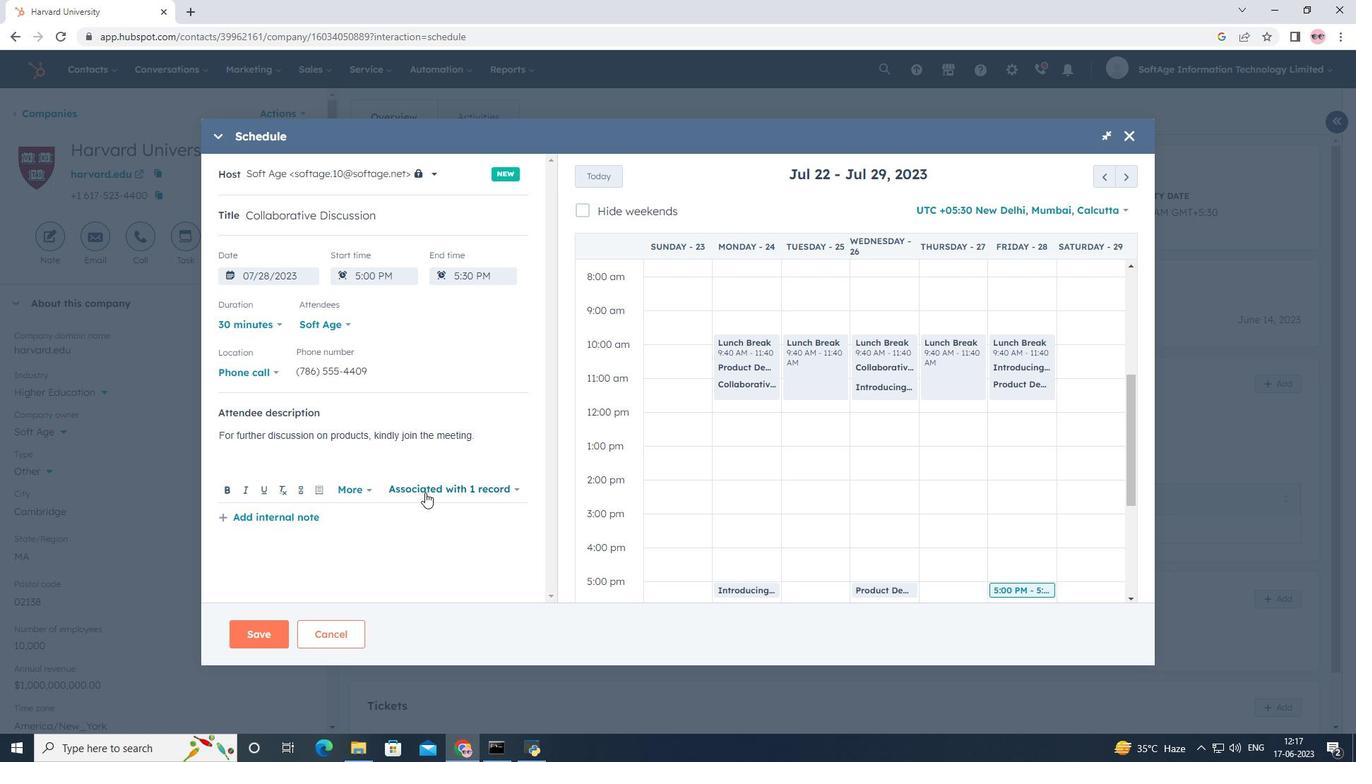 
Action: Mouse pressed left at (426, 490)
Screenshot: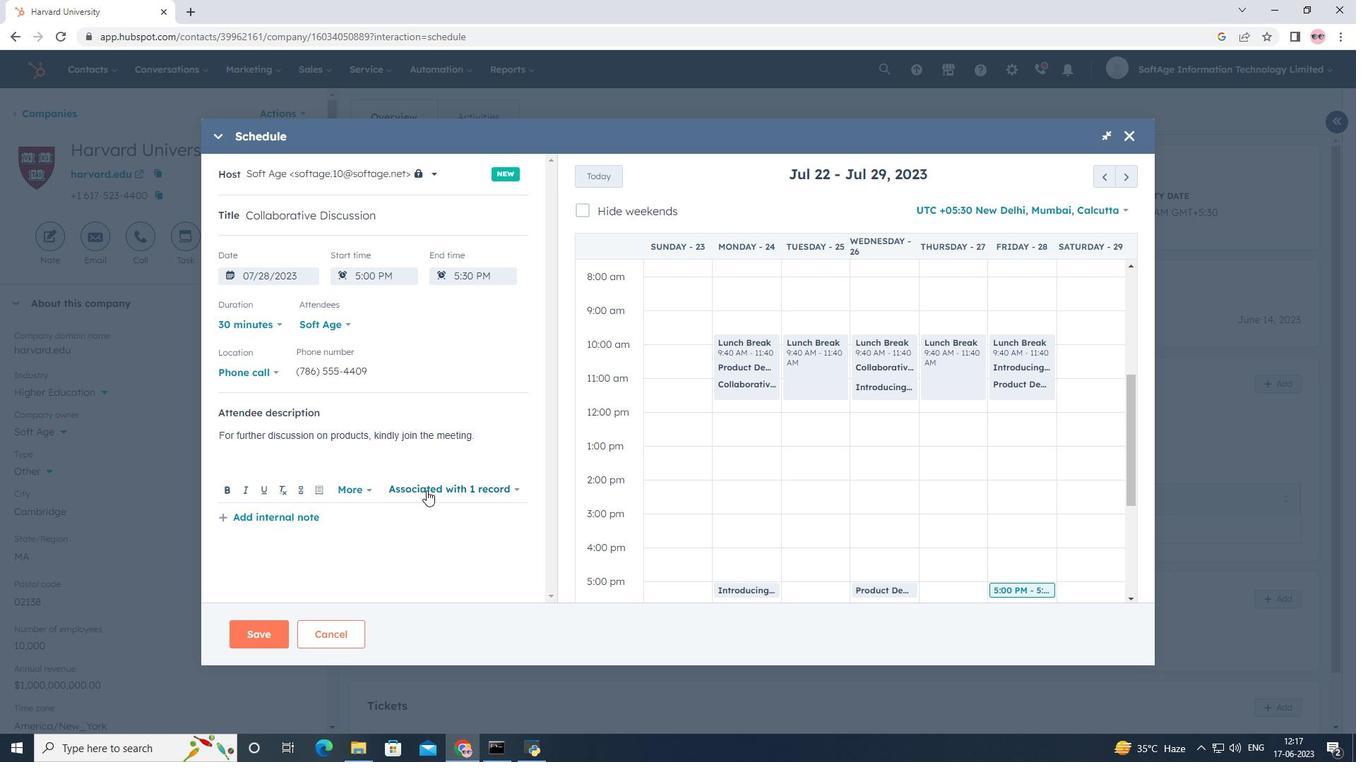 
Action: Mouse moved to (430, 386)
Screenshot: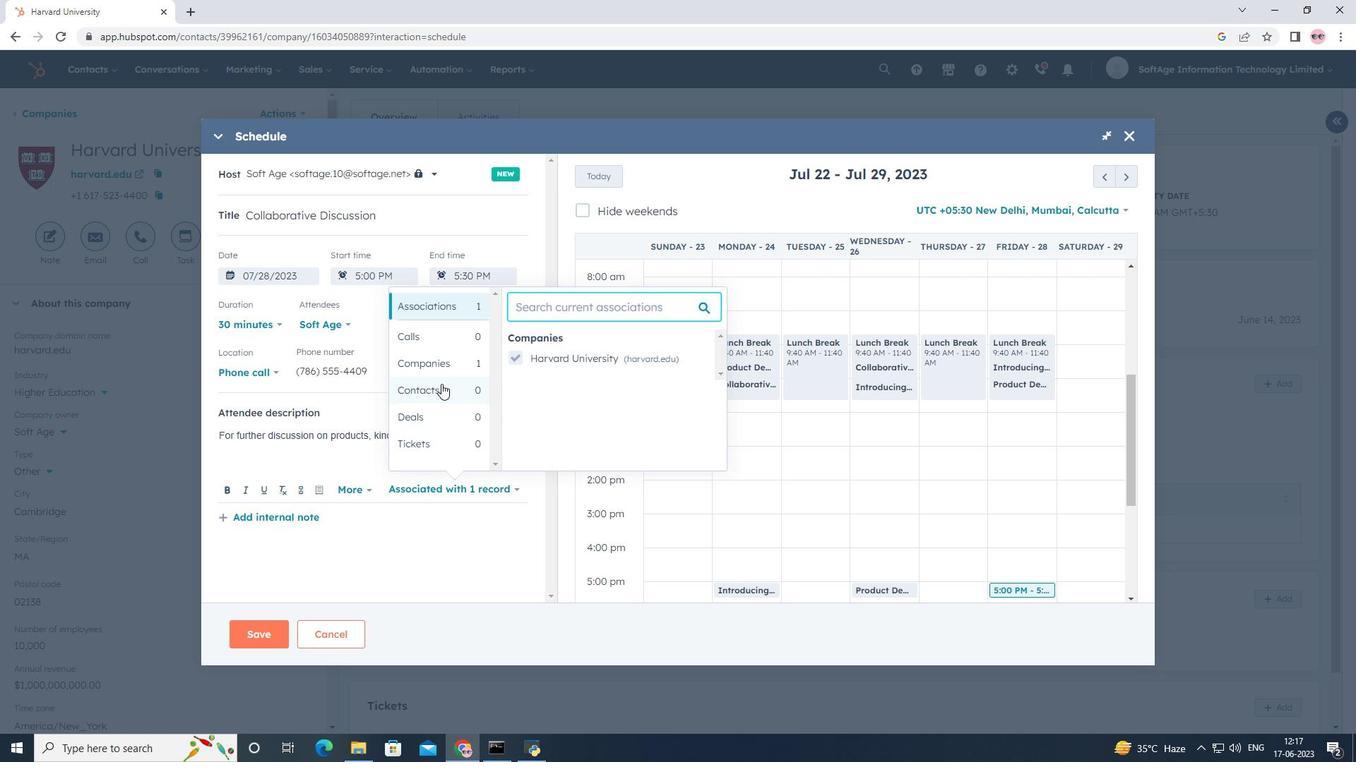 
Action: Mouse pressed left at (430, 386)
Screenshot: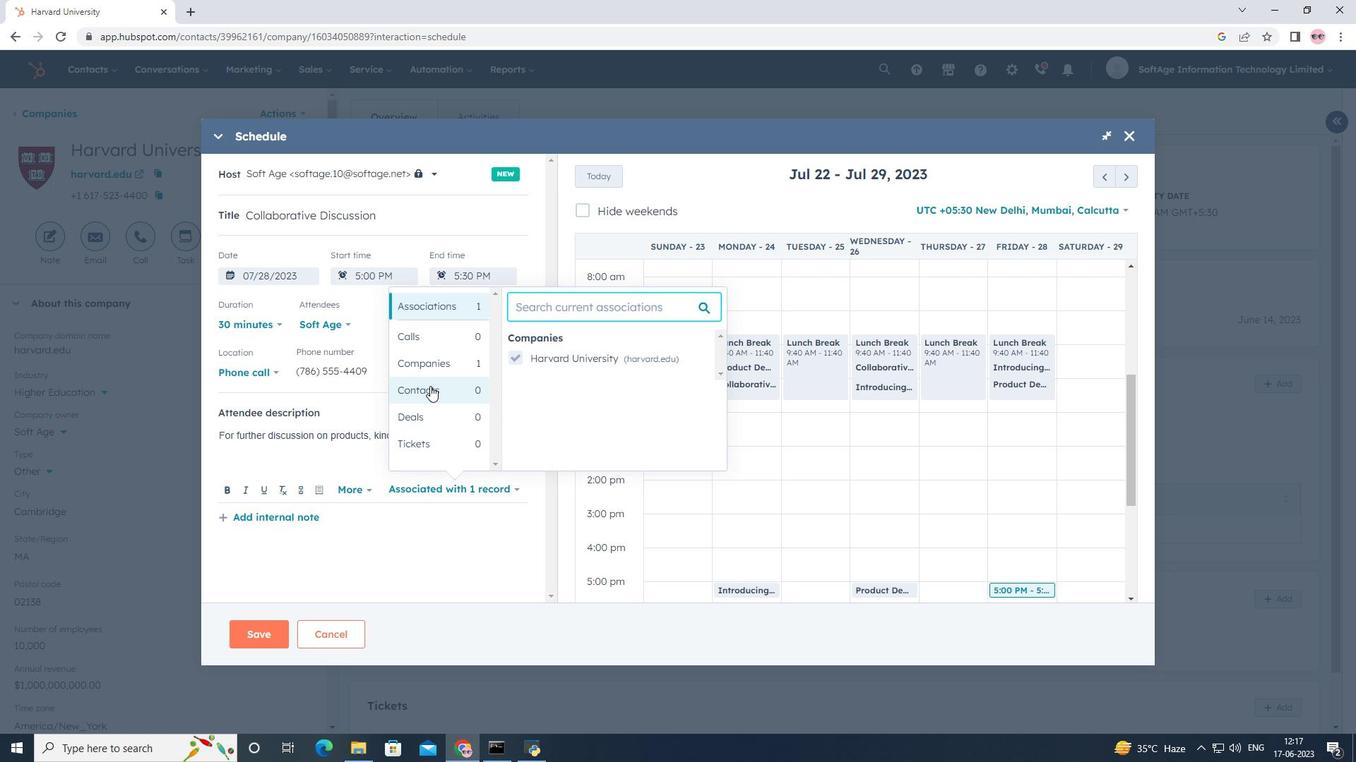 
Action: Mouse moved to (515, 344)
Screenshot: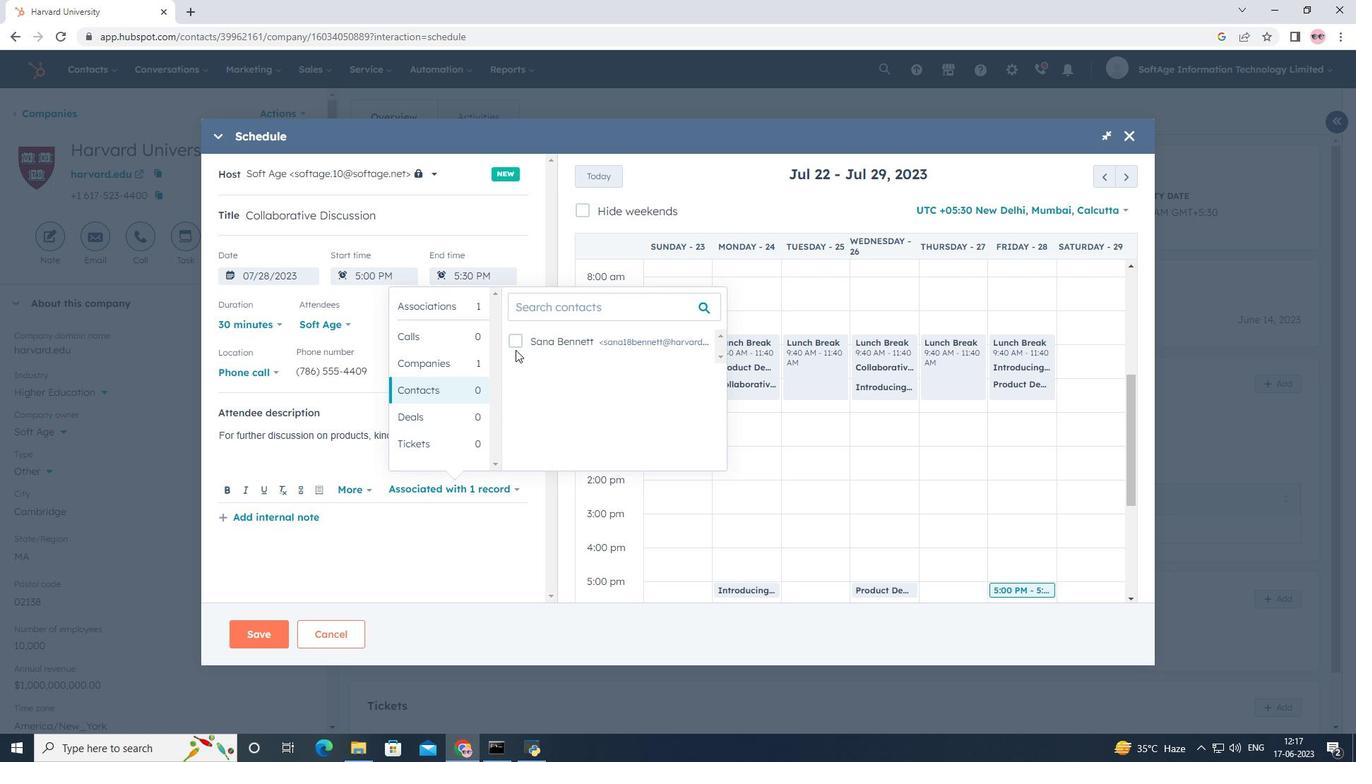 
Action: Mouse pressed left at (515, 344)
Screenshot: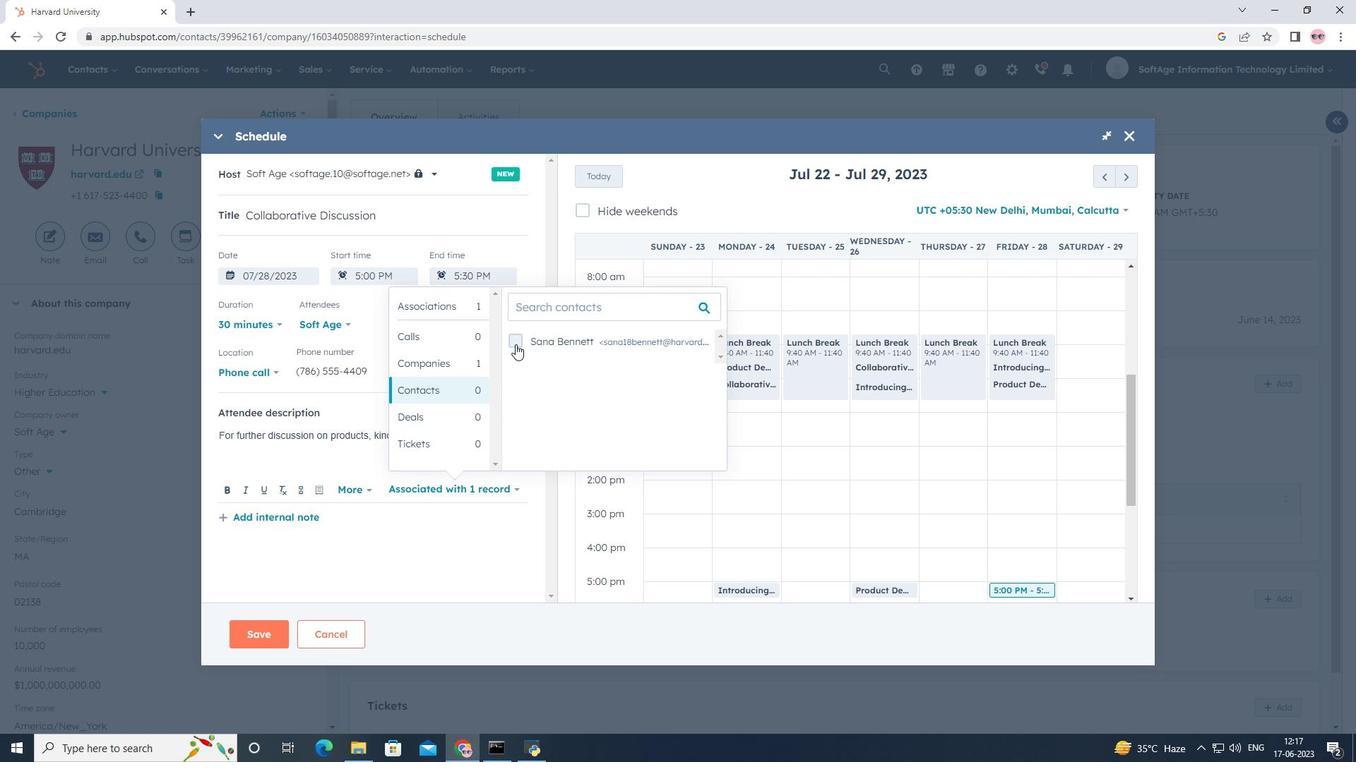 
Action: Mouse moved to (442, 510)
Screenshot: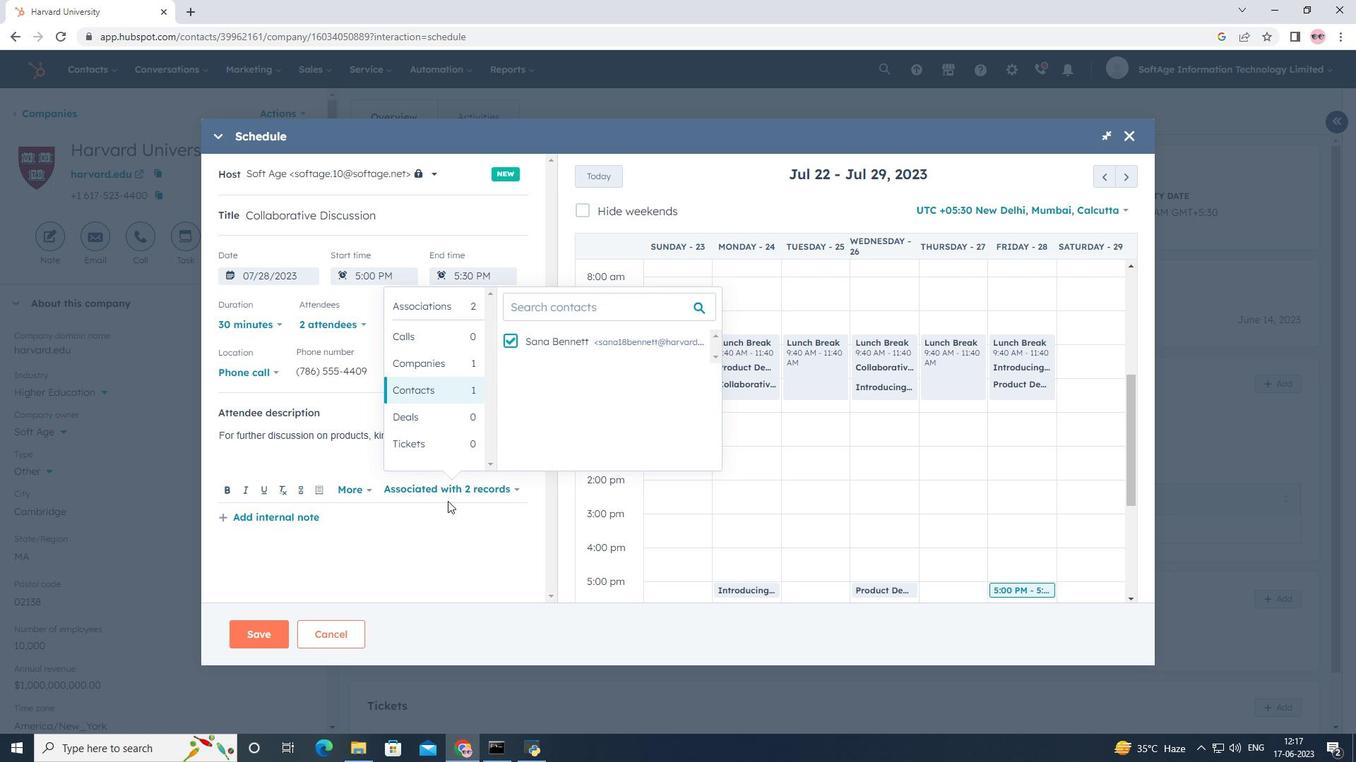 
Action: Mouse pressed left at (442, 510)
Screenshot: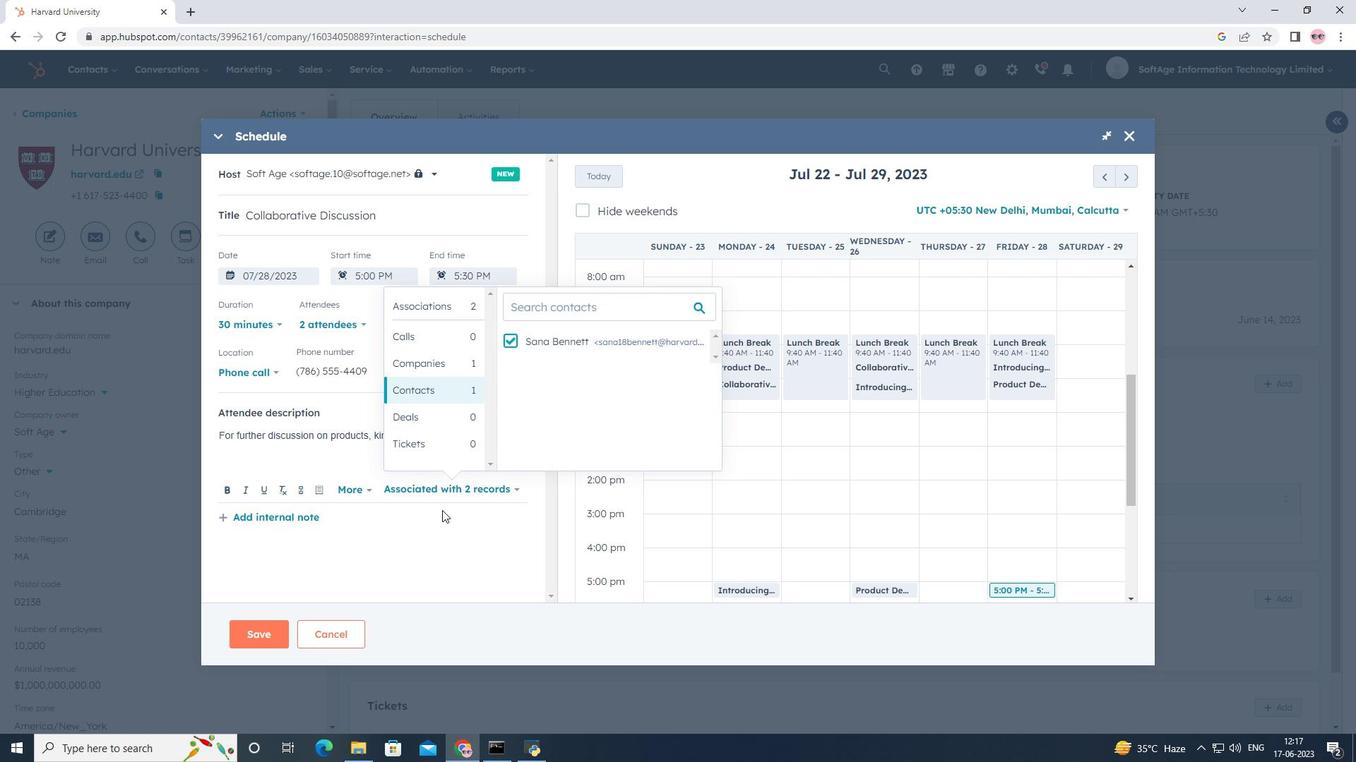 
Action: Mouse moved to (361, 325)
Screenshot: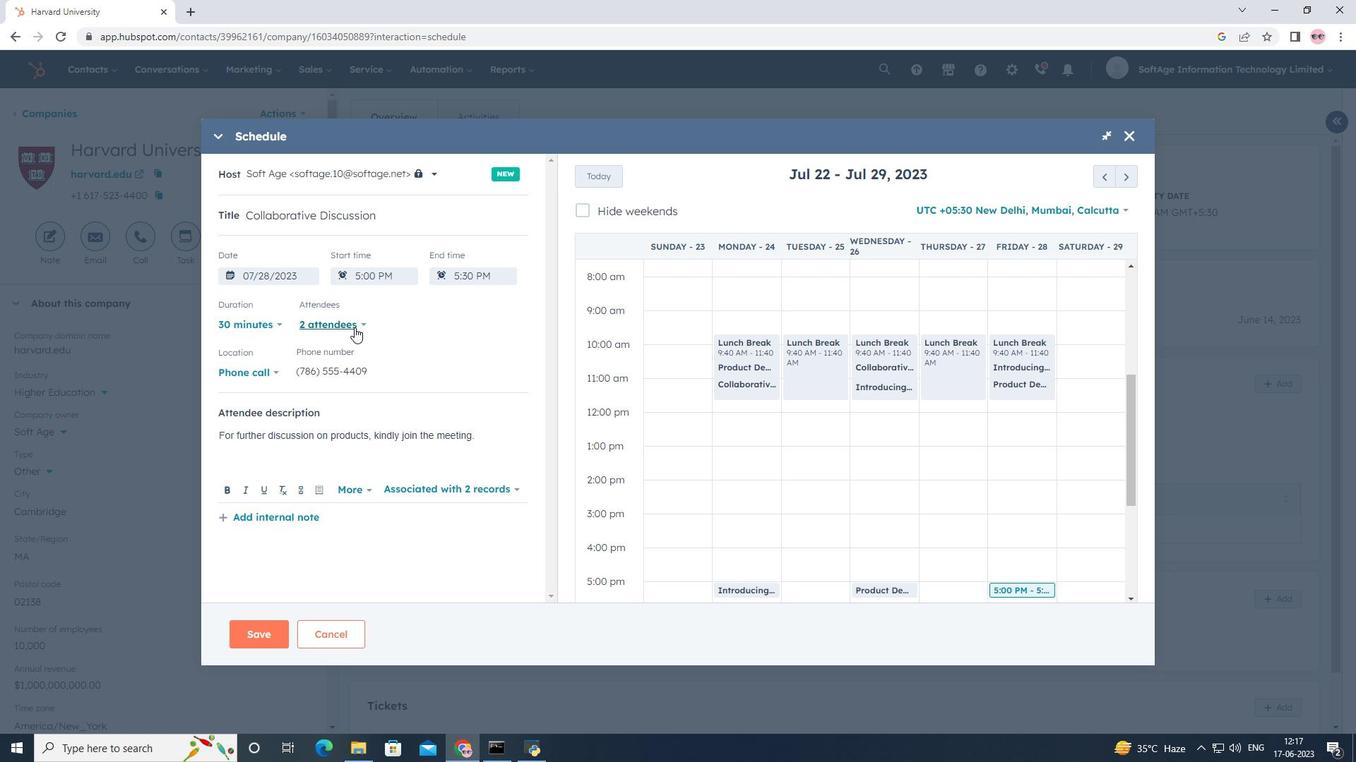 
Action: Mouse pressed left at (361, 325)
Screenshot: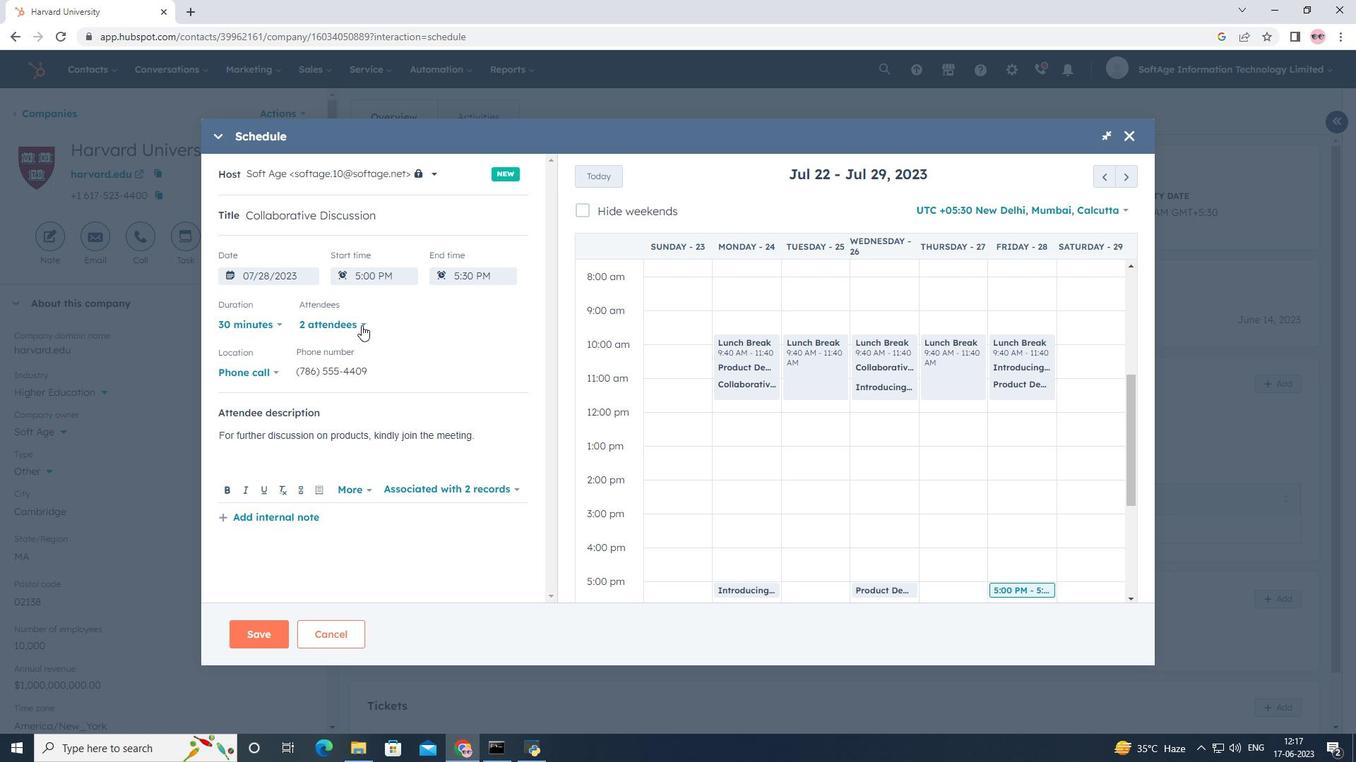 
Action: Mouse pressed left at (361, 325)
Screenshot: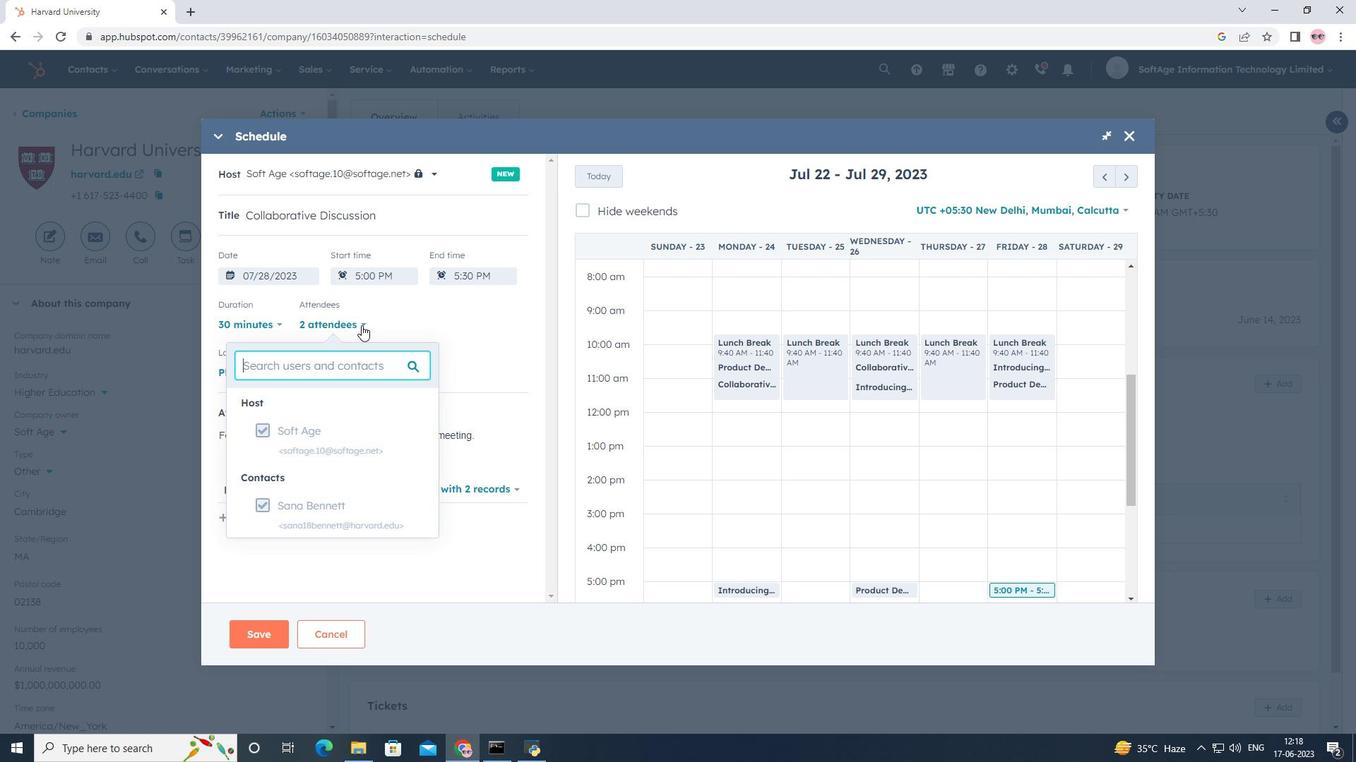 
Action: Mouse moved to (250, 642)
Screenshot: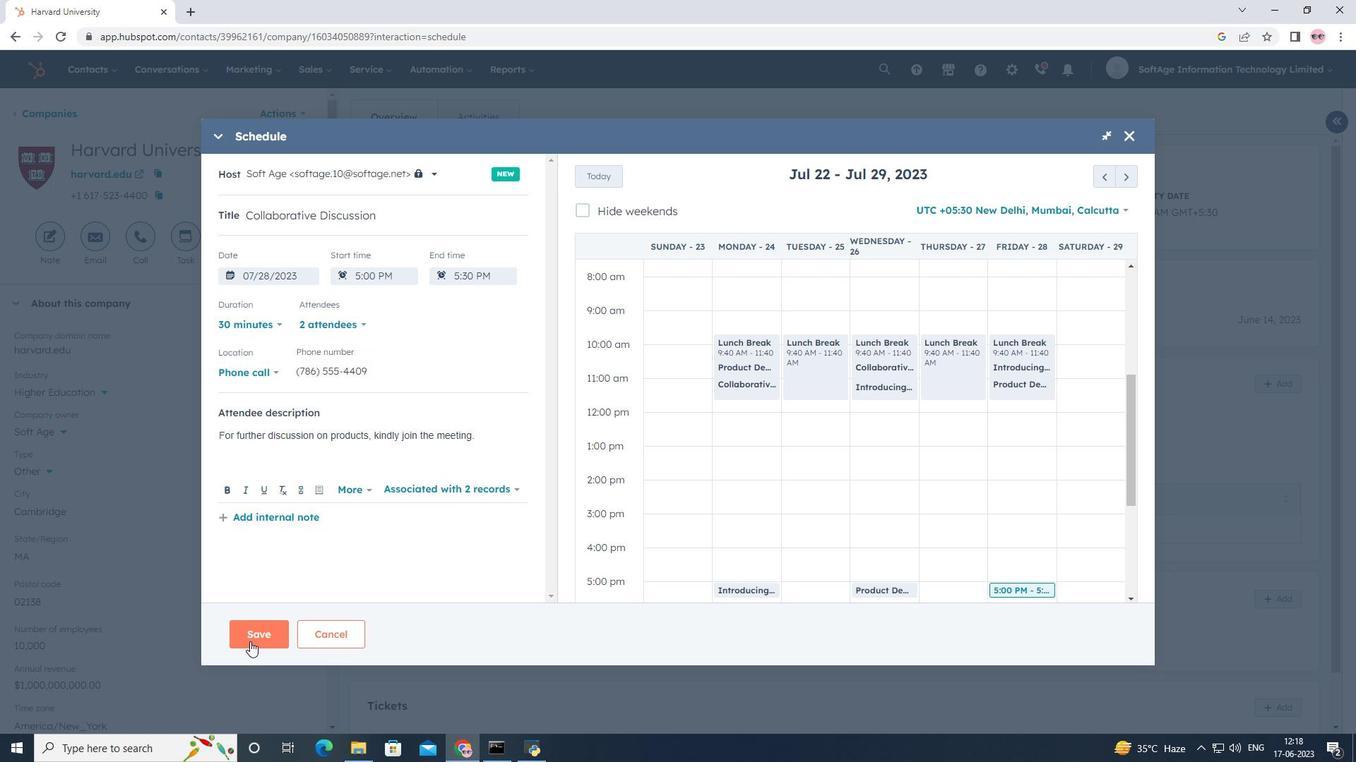 
Action: Mouse pressed left at (250, 642)
Screenshot: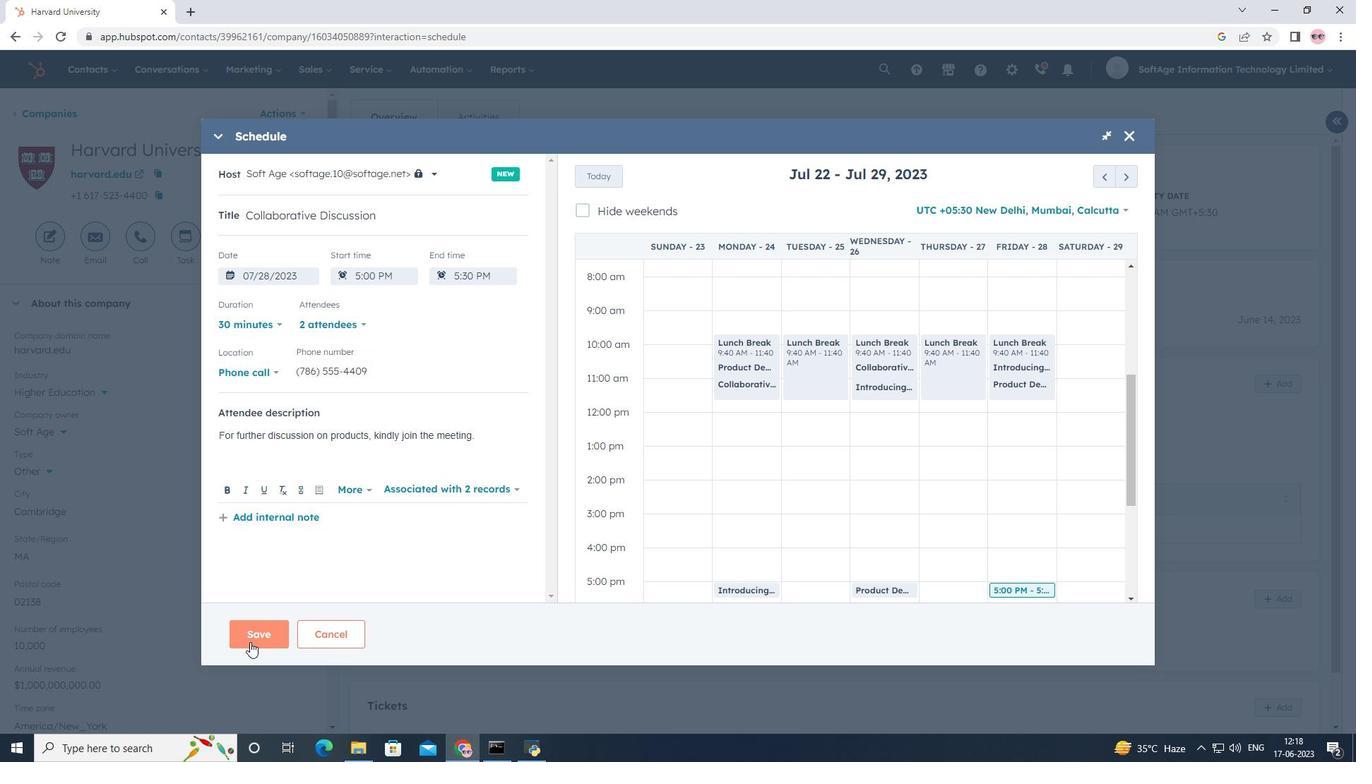 
